 Task: Reply to email with the signature Destiny Lee with the subject Thank you for a raise from softage.10@softage.net with the message Im writing to request a follow-up meeting to discuss the issues we raised in the last meeting. with BCC to softage.1@softage.net with an attached document Feasibility_report.docx
Action: Mouse moved to (1065, 176)
Screenshot: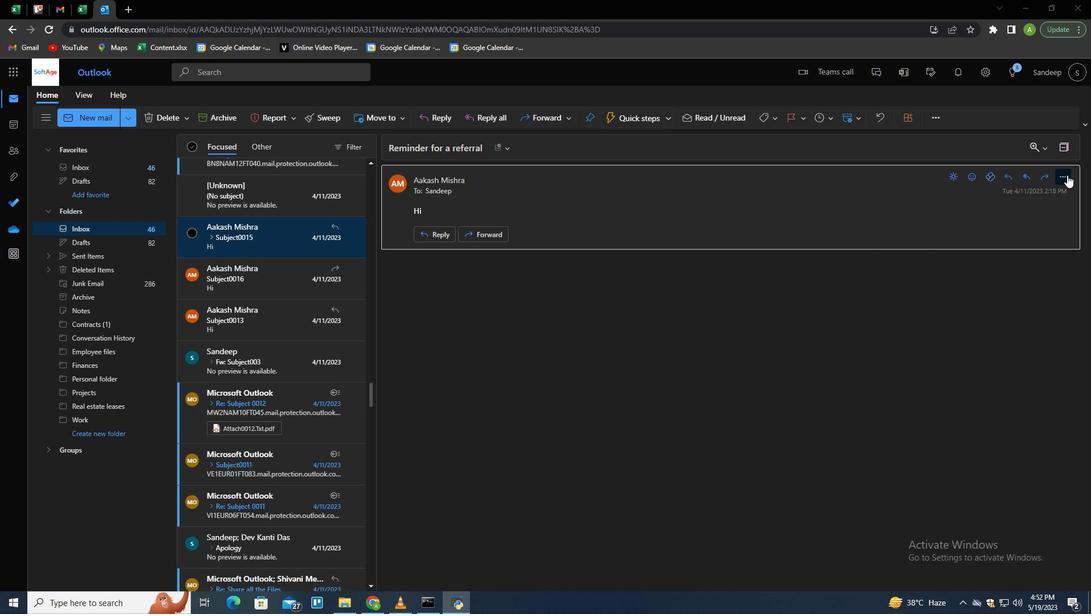 
Action: Mouse pressed left at (1065, 176)
Screenshot: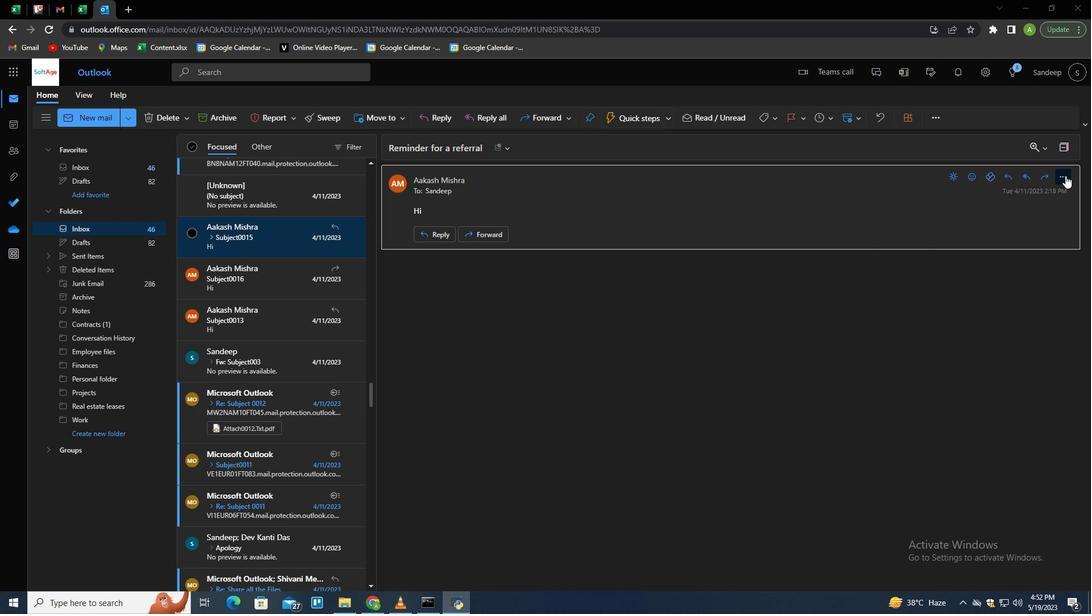 
Action: Mouse moved to (1023, 187)
Screenshot: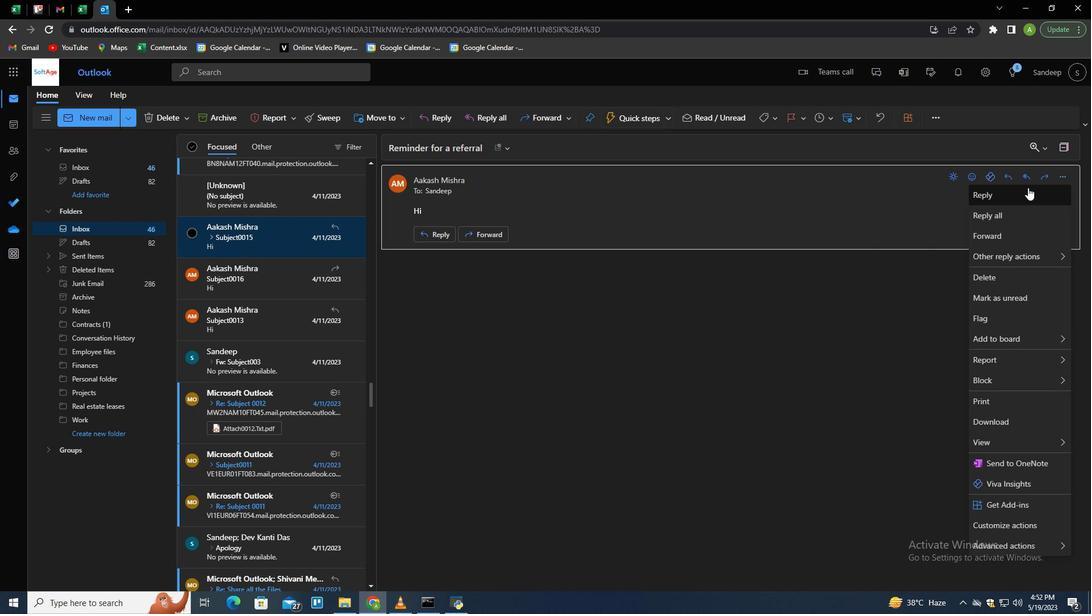 
Action: Mouse pressed left at (1023, 187)
Screenshot: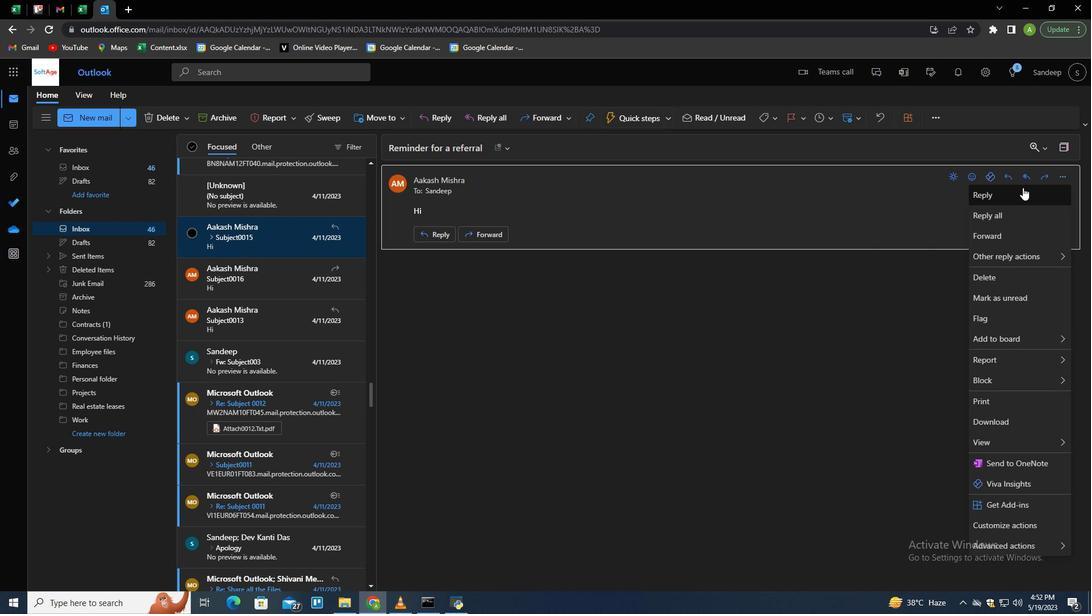 
Action: Mouse moved to (404, 323)
Screenshot: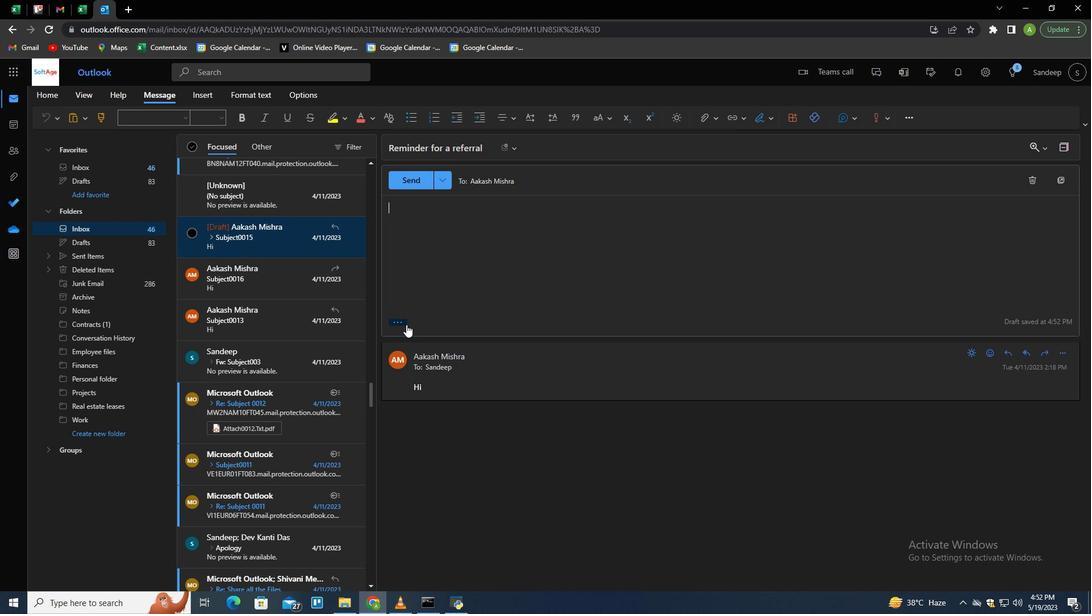 
Action: Mouse pressed left at (404, 323)
Screenshot: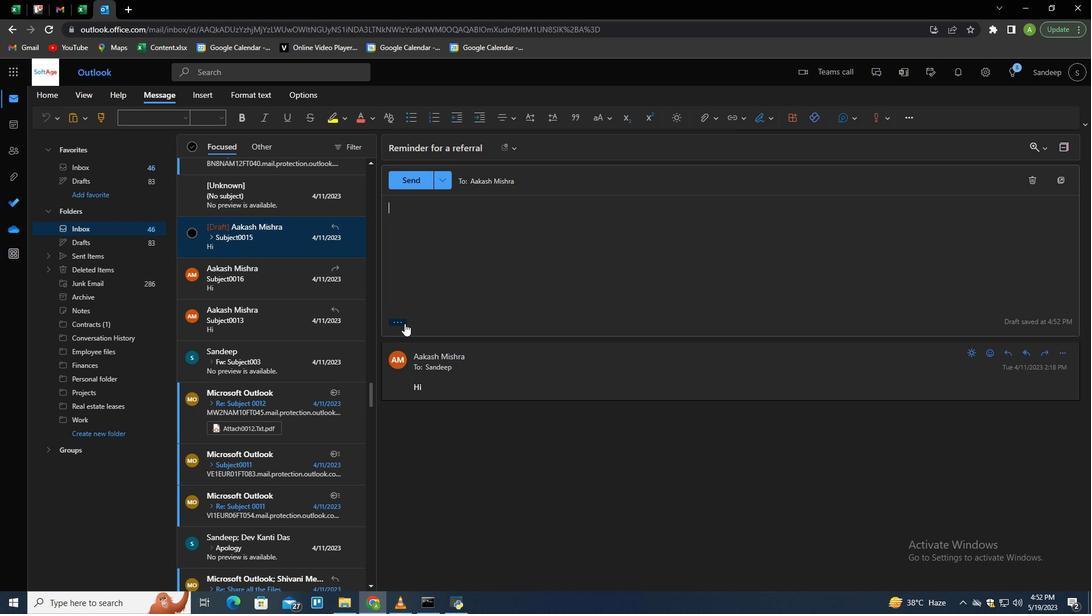 
Action: Mouse moved to (761, 120)
Screenshot: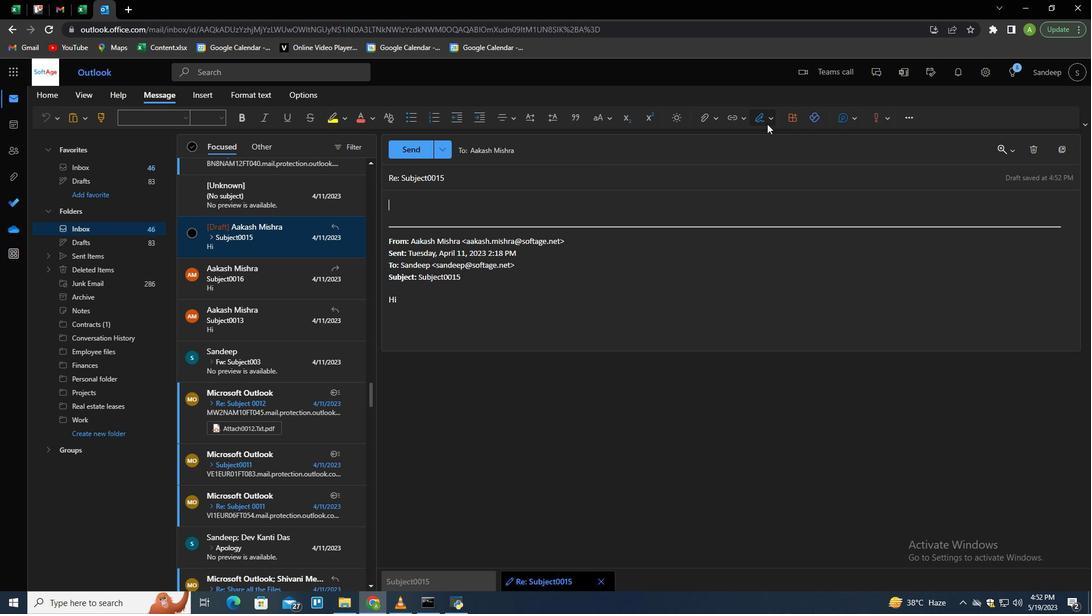 
Action: Mouse pressed left at (761, 120)
Screenshot: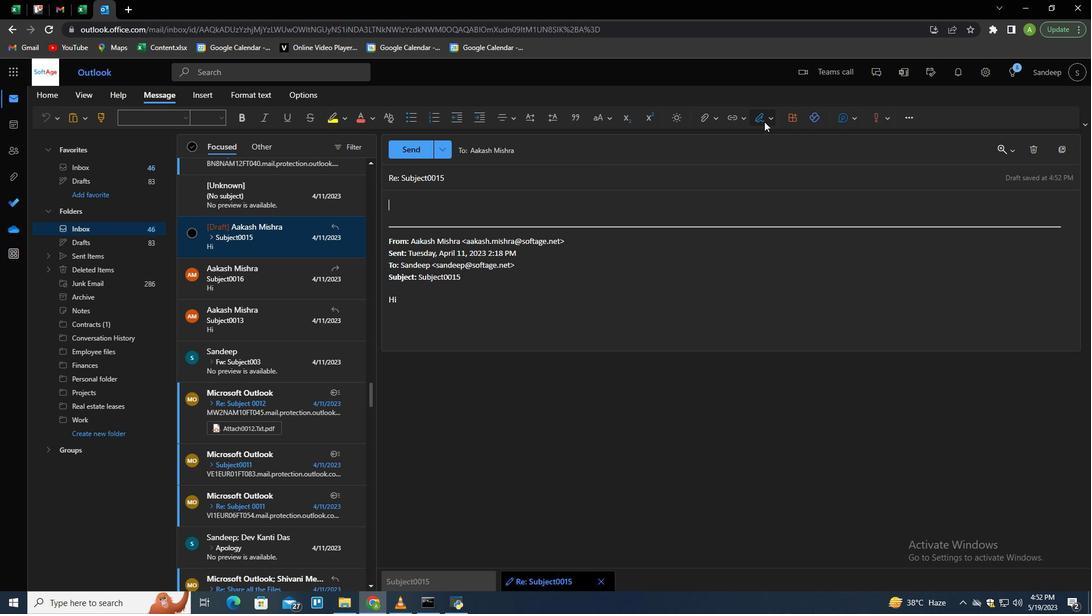 
Action: Mouse moved to (749, 163)
Screenshot: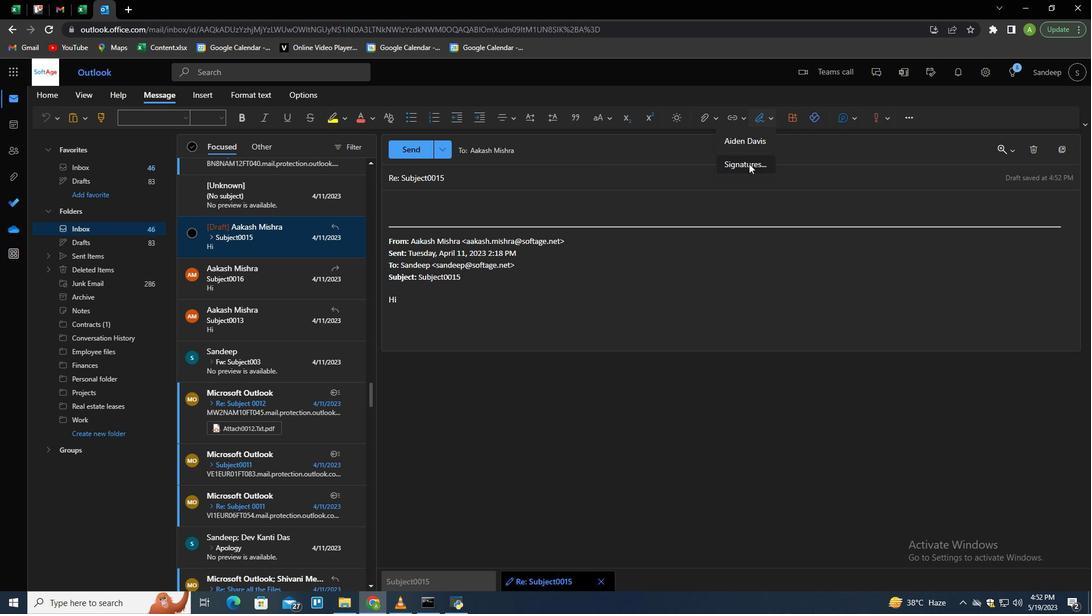 
Action: Mouse pressed left at (749, 163)
Screenshot: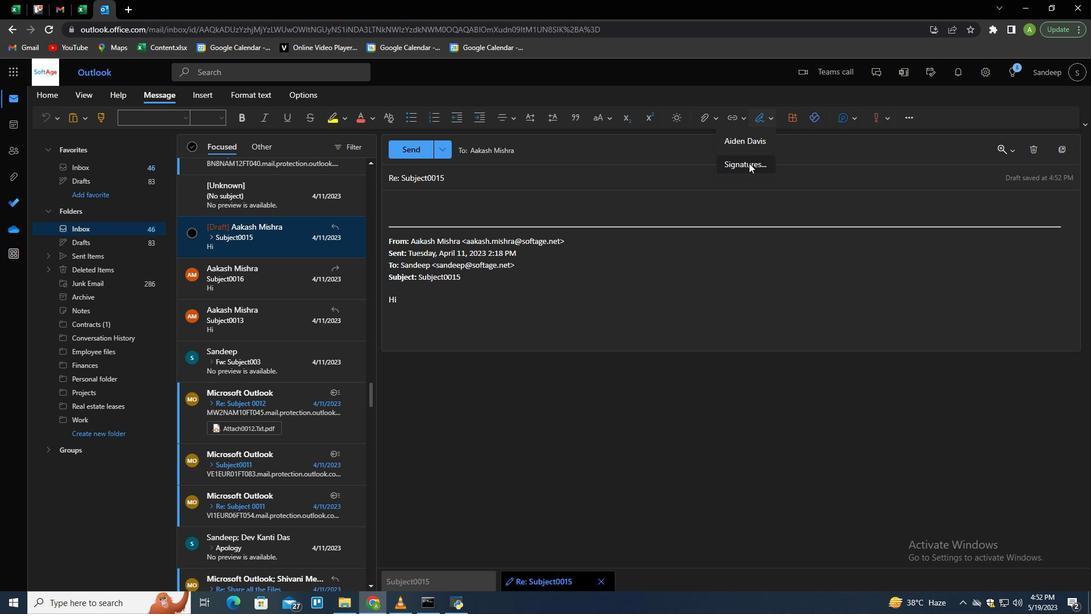 
Action: Mouse moved to (781, 208)
Screenshot: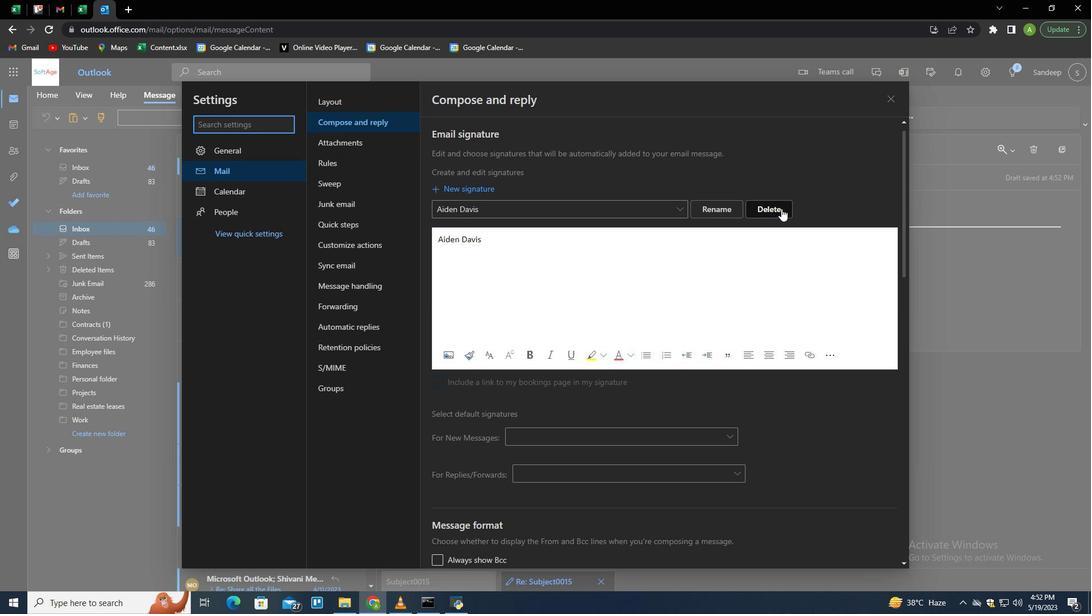 
Action: Mouse pressed left at (781, 208)
Screenshot: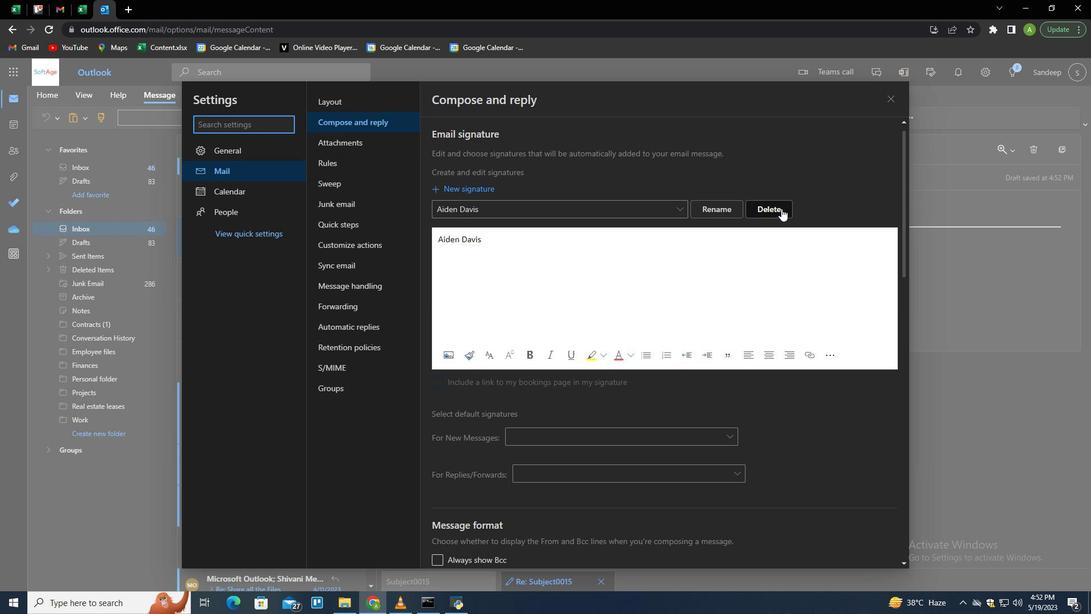 
Action: Mouse moved to (717, 204)
Screenshot: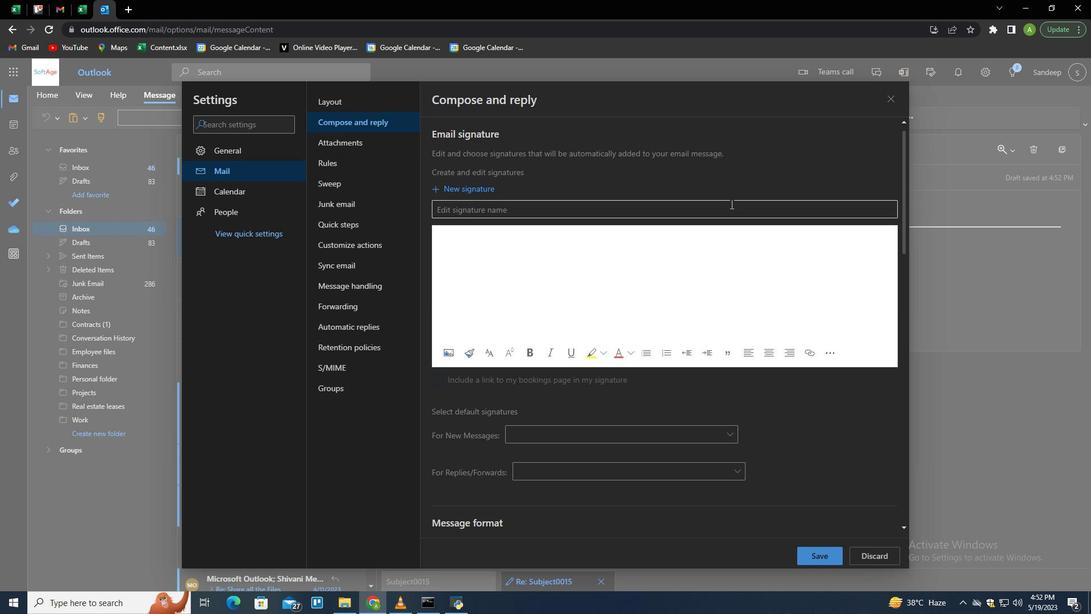 
Action: Mouse pressed left at (717, 204)
Screenshot: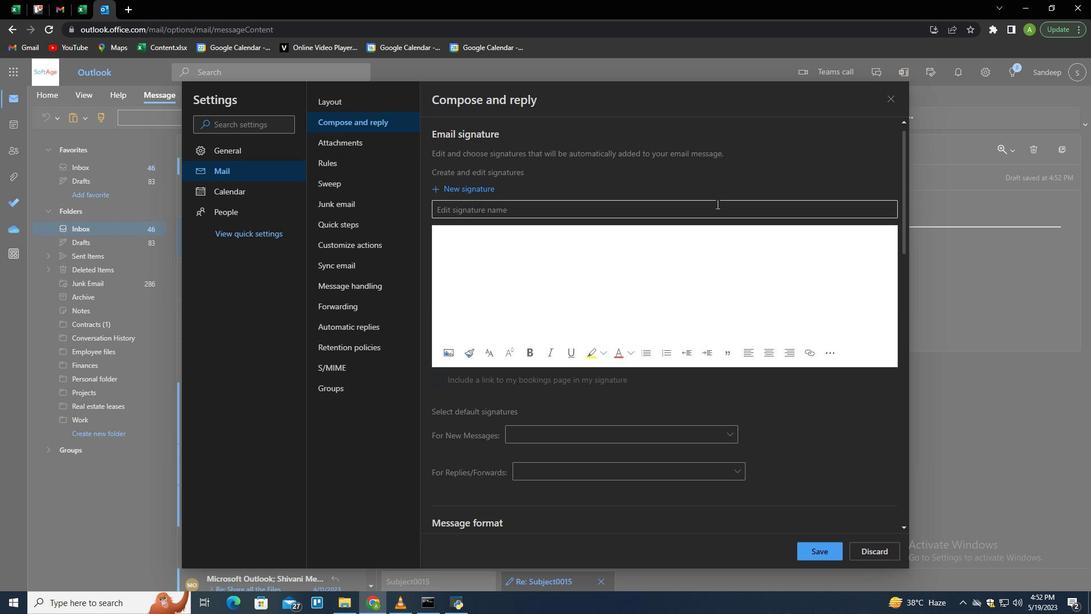 
Action: Key pressed <Key.shift>Destiny<Key.shift><Key.space><Key.shift>Lee<Key.tab><Key.shift>Destiny<Key.space><Key.shift>Lee
Screenshot: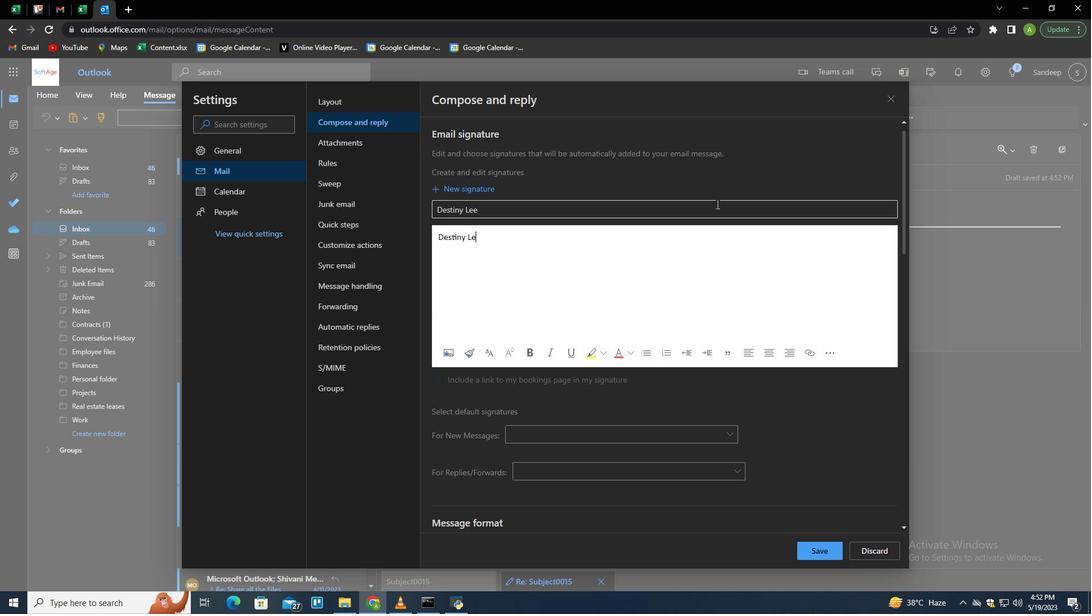 
Action: Mouse moved to (812, 550)
Screenshot: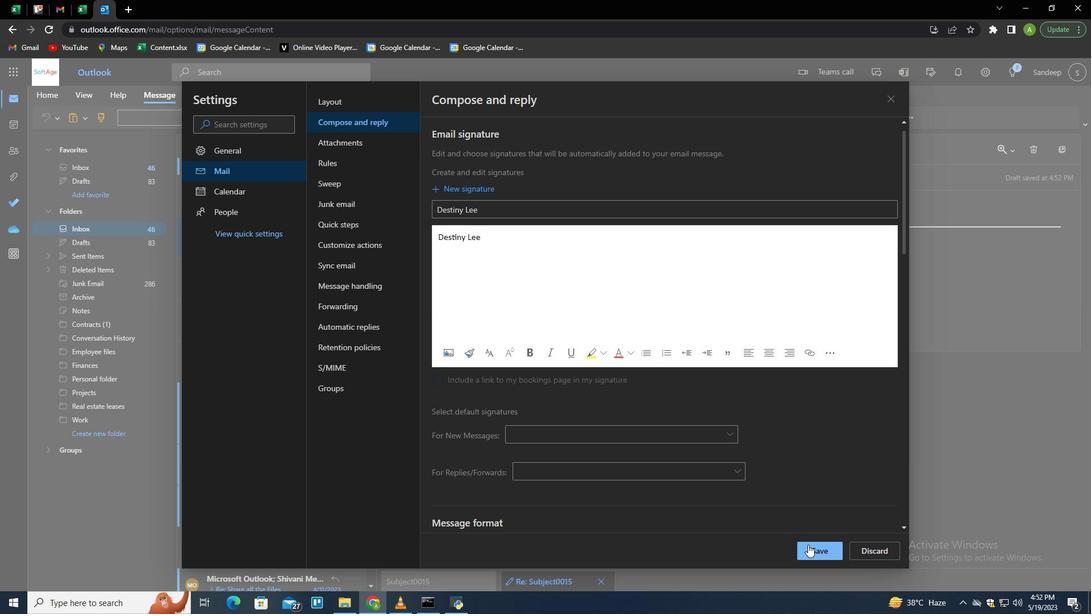 
Action: Mouse pressed left at (812, 550)
Screenshot: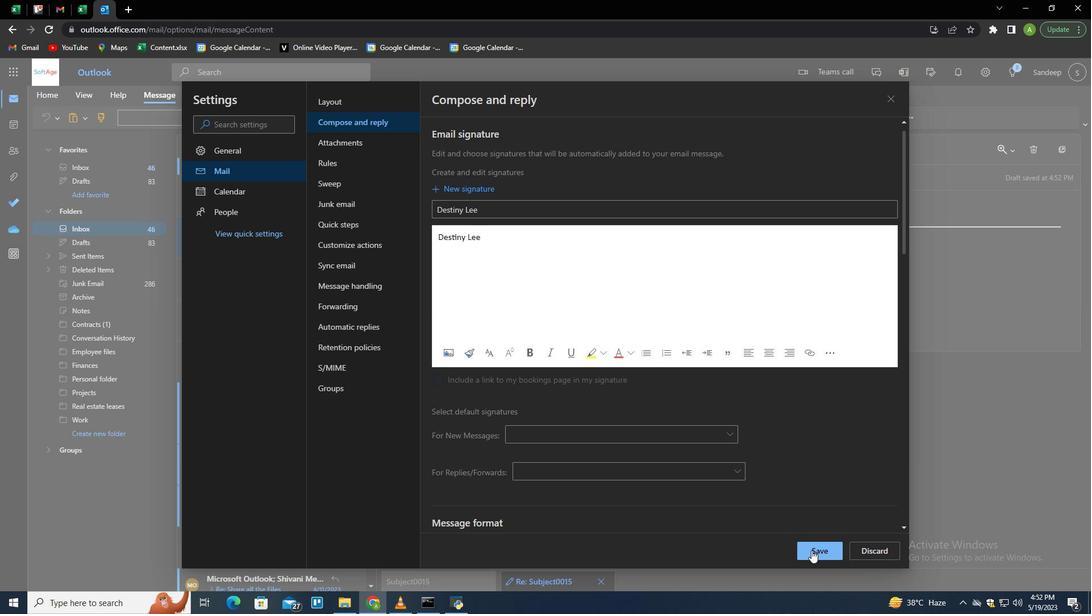 
Action: Mouse moved to (954, 341)
Screenshot: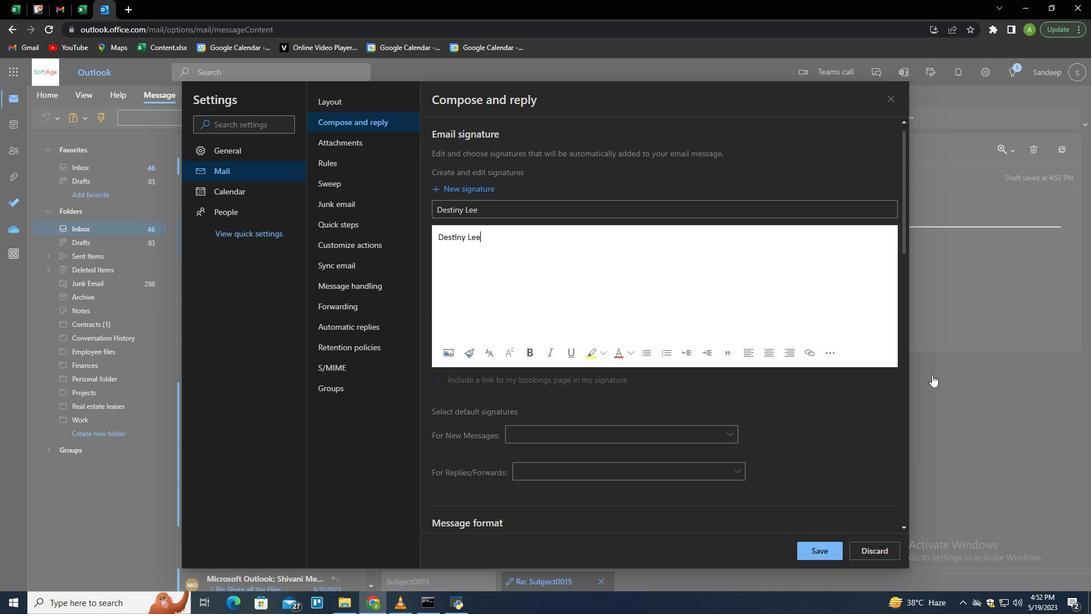 
Action: Mouse pressed left at (954, 341)
Screenshot: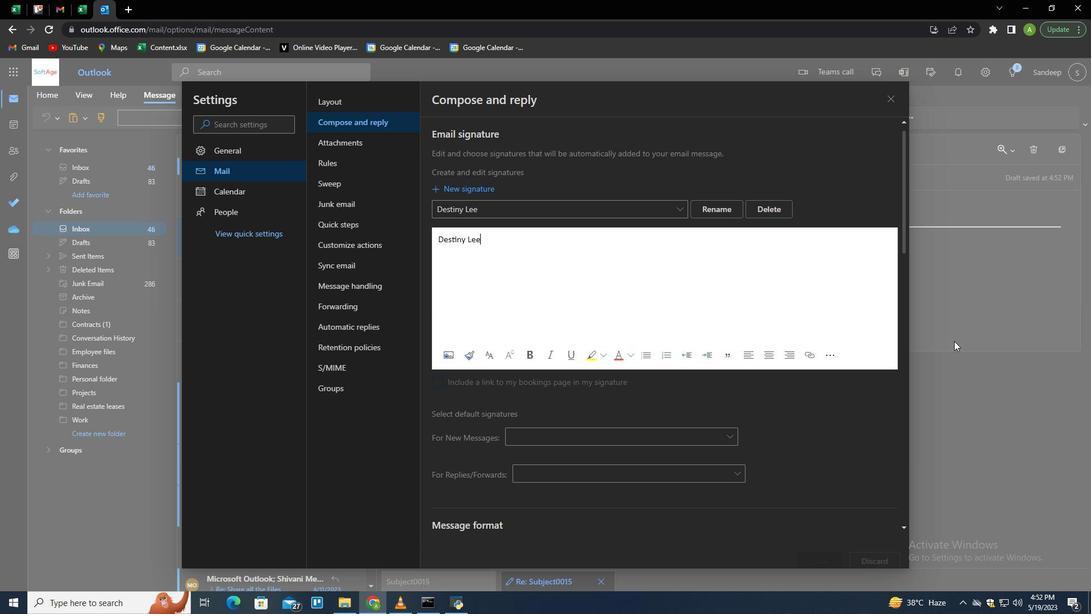
Action: Mouse moved to (763, 123)
Screenshot: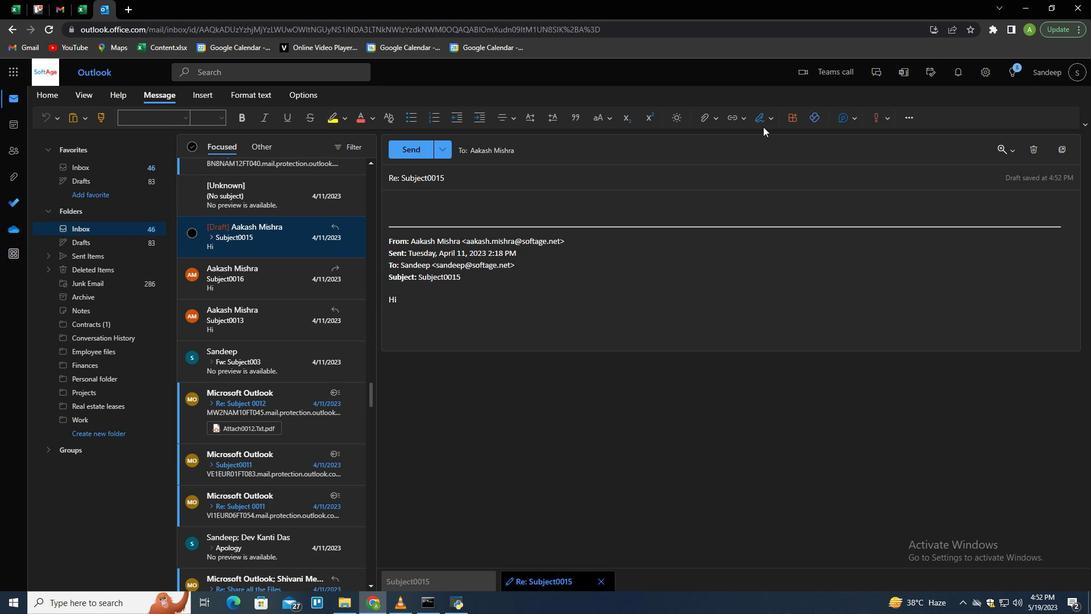 
Action: Mouse pressed left at (763, 123)
Screenshot: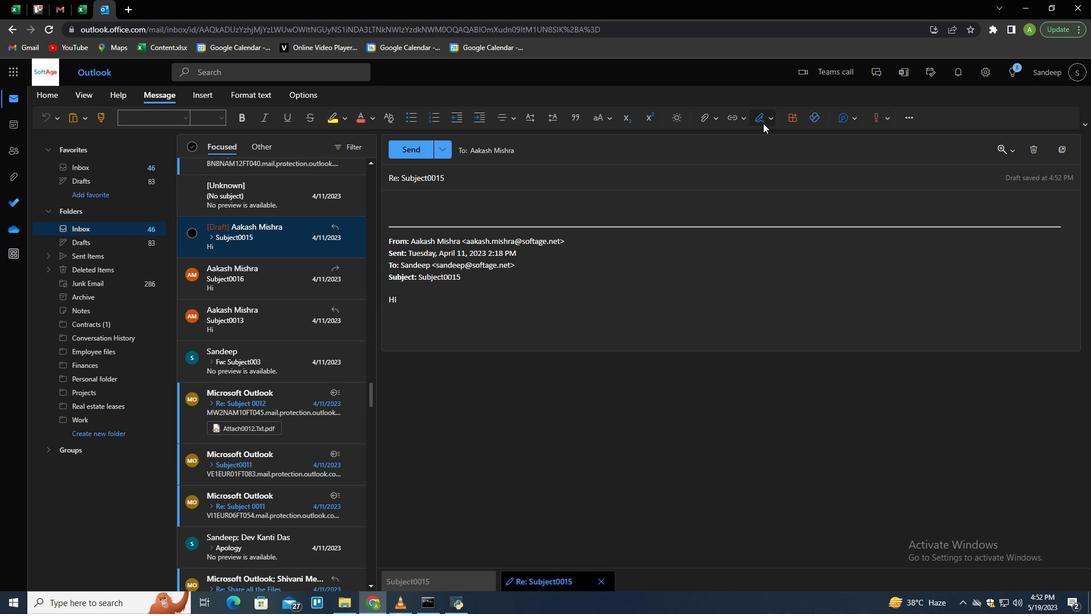 
Action: Mouse moved to (750, 144)
Screenshot: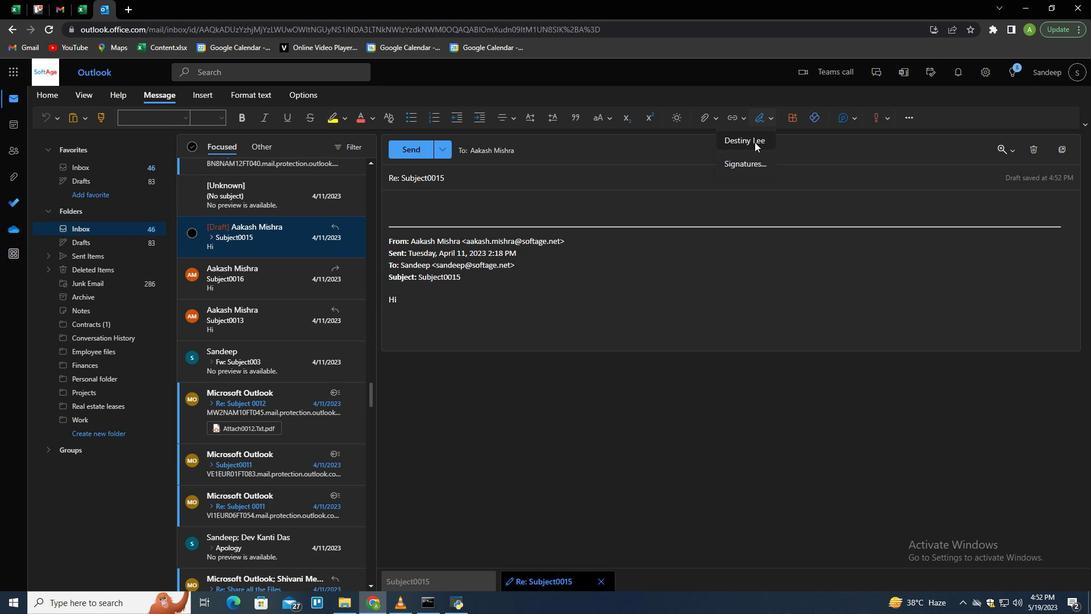 
Action: Mouse pressed left at (750, 144)
Screenshot: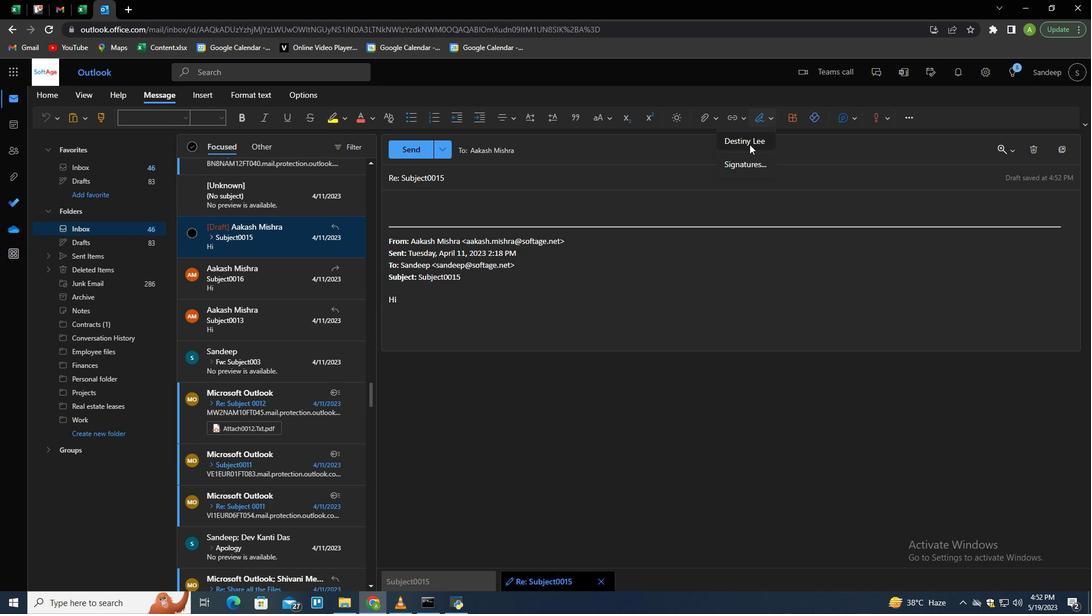 
Action: Mouse moved to (403, 180)
Screenshot: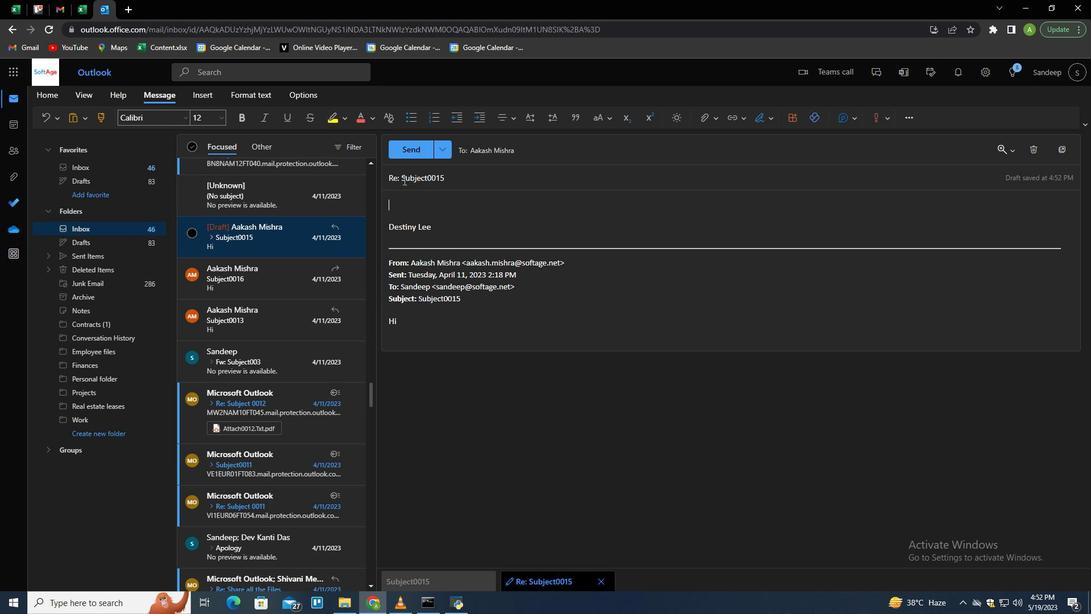 
Action: Mouse pressed left at (403, 180)
Screenshot: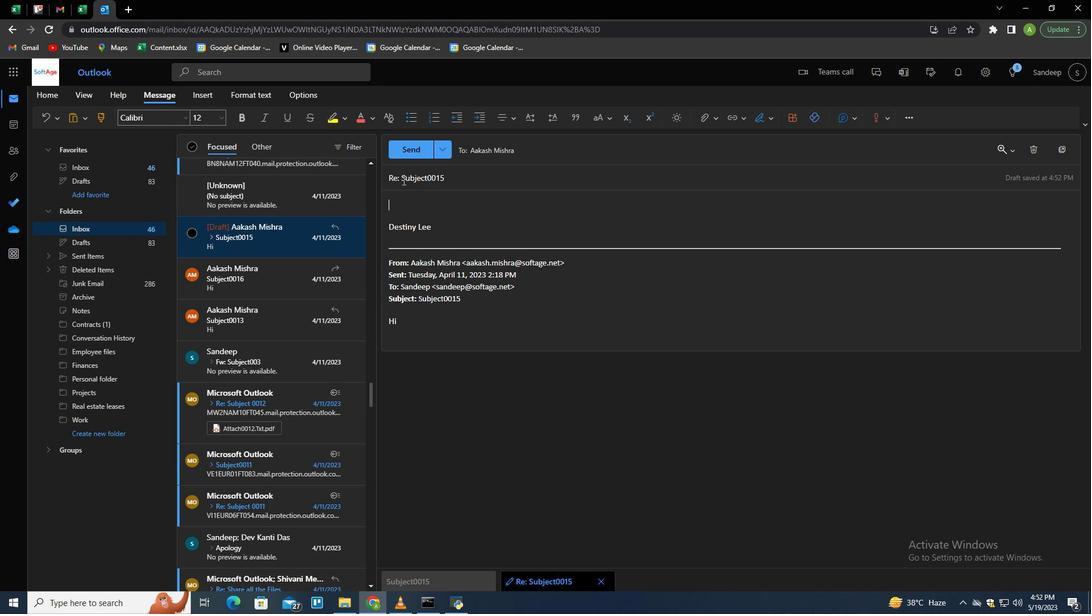 
Action: Mouse moved to (491, 196)
Screenshot: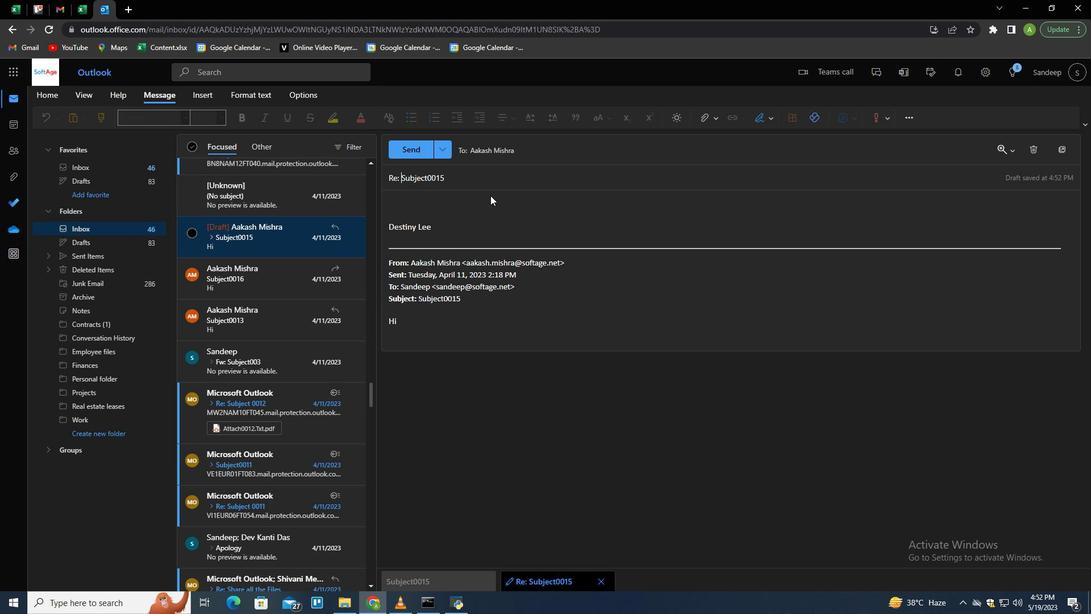 
Action: Key pressed <Key.shift_r><Key.end><Key.shift>Thank<Key.space>you<Key.space>for<Key.space>a<Key.space>ras<Key.backspace>ise<Key.space><Key.tab><Key.shift>Im<Key.space><Key.shift><Key.shift><Key.shift><Key.shift><Key.shift><Key.shift><Key.shift><Key.shift><Key.shift><Key.shift><Key.shift><Key.shift><Key.shift><Key.shift><Key.shift><Key.shift><Key.shift>Writi<Key.backspace><Key.backspace><Key.backspace><Key.backspace><Key.backspace>writing<Key.space>ti<Key.space><Key.backspace><Key.backspace>o<Key.space>request<Key.space>a<Key.space>fool<Key.backspace><Key.backspace>llow<Key.space><Key.backspace>-up<Key.space>meeting<Key.space>to<Key.space>discuss<Key.space>the<Key.space>issues<Key.space>we<Key.space>raised<Key.space>t<Key.backspace>in<Key.space>the<Key.space>last<Key.space>meeting.
Screenshot: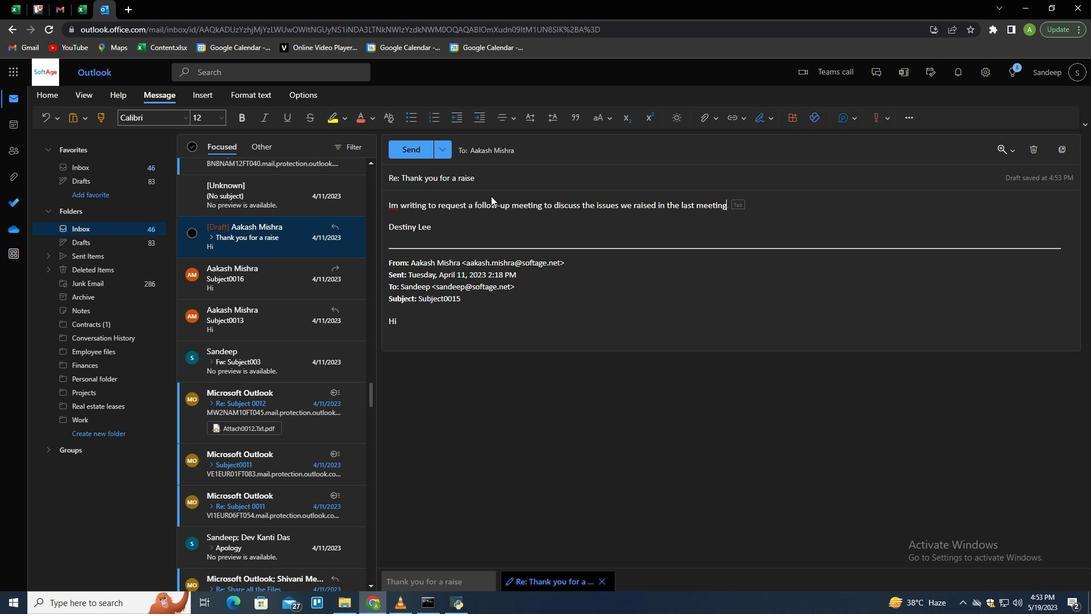 
Action: Mouse moved to (494, 175)
Screenshot: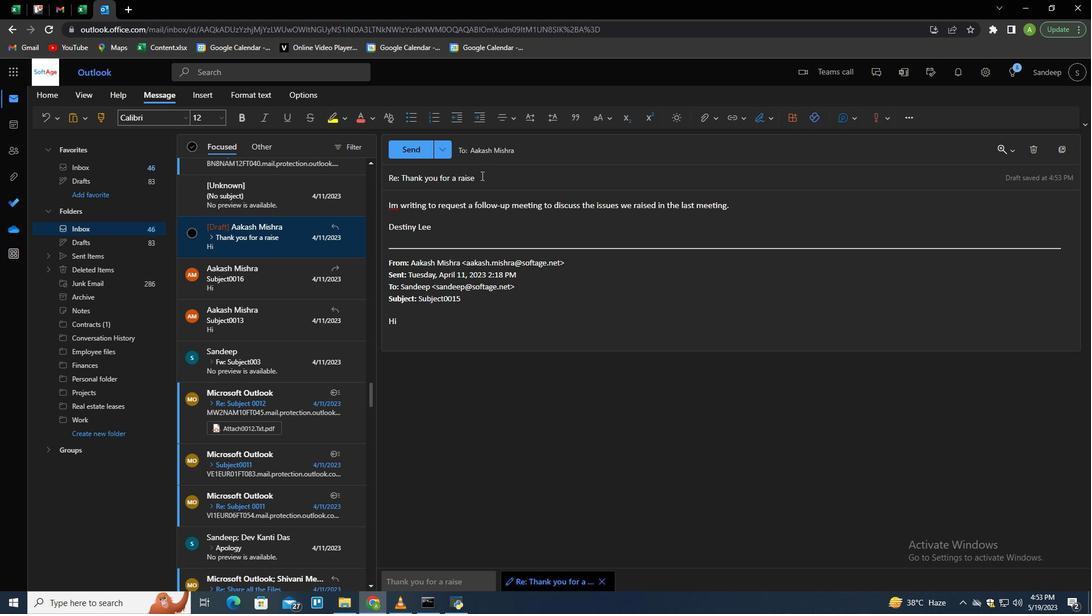 
Action: Mouse pressed left at (494, 175)
Screenshot: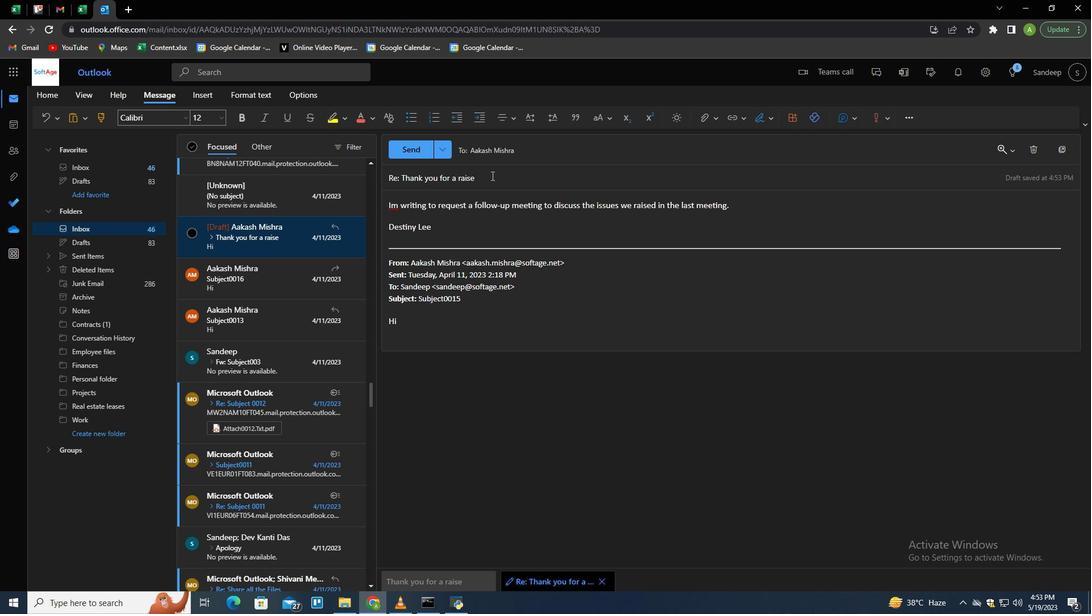 
Action: Mouse moved to (783, 206)
Screenshot: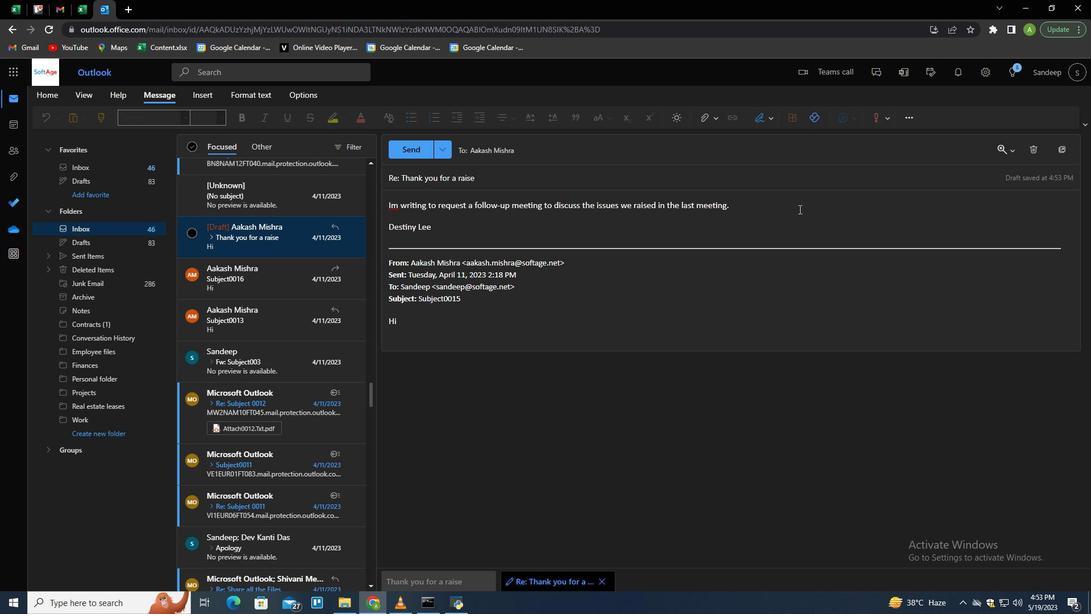 
Action: Mouse pressed left at (783, 206)
Screenshot: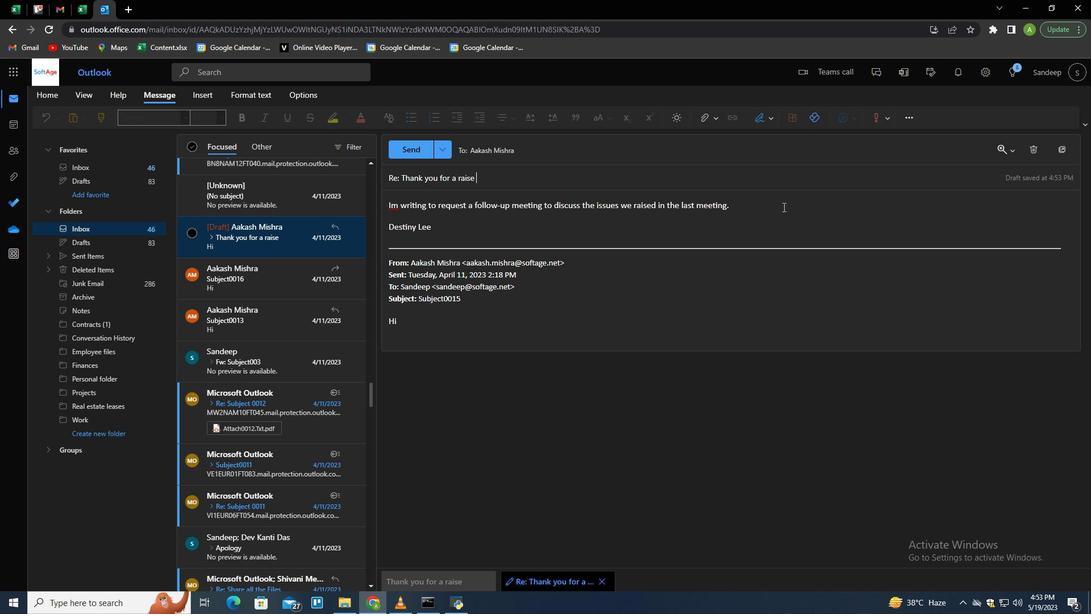 
Action: Mouse moved to (564, 152)
Screenshot: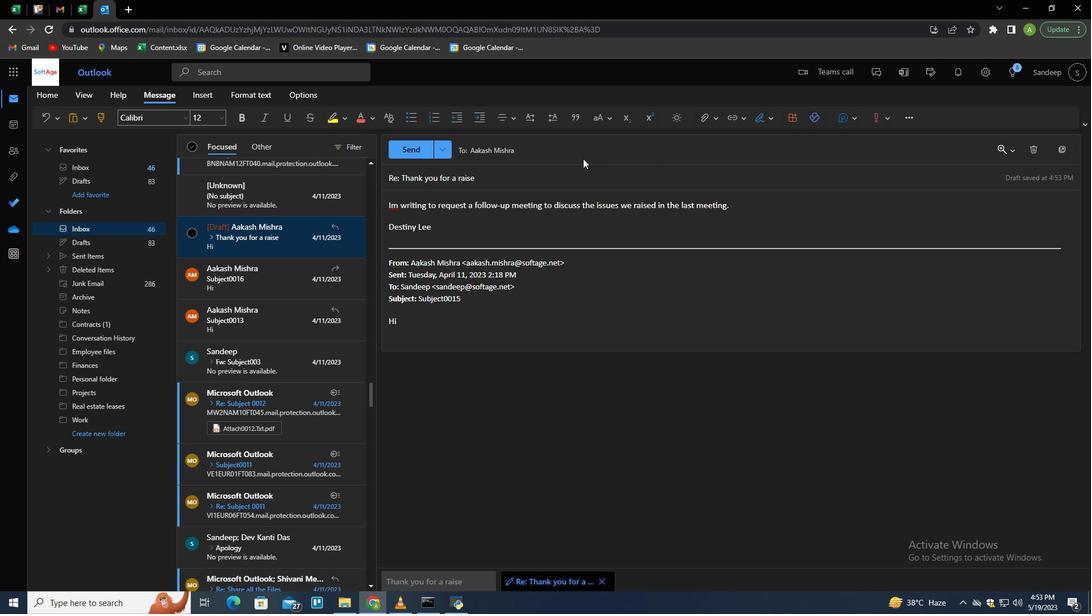 
Action: Mouse pressed left at (564, 152)
Screenshot: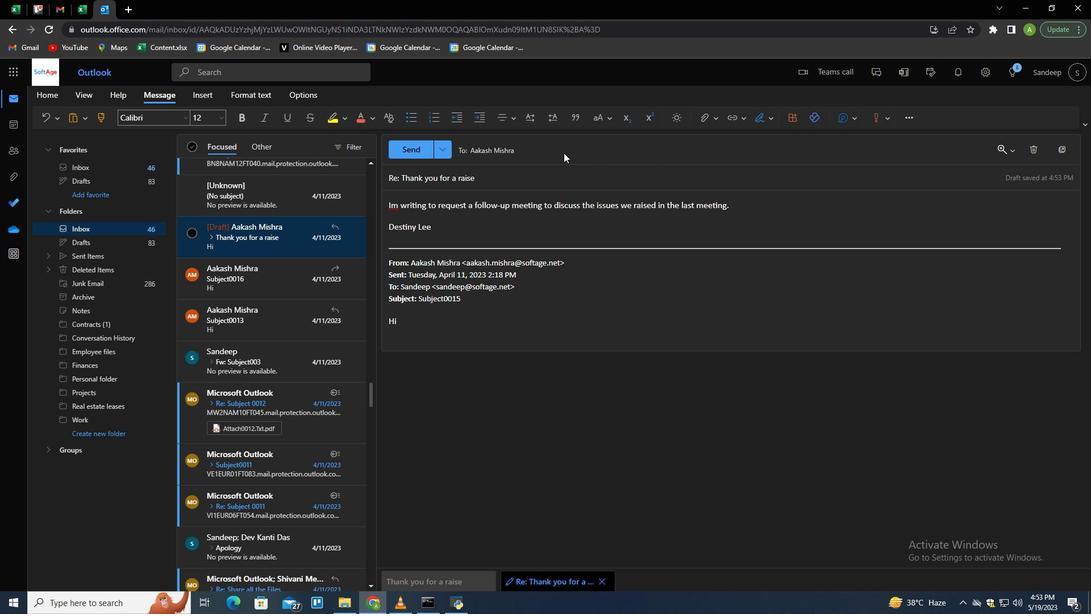 
Action: Mouse moved to (1058, 182)
Screenshot: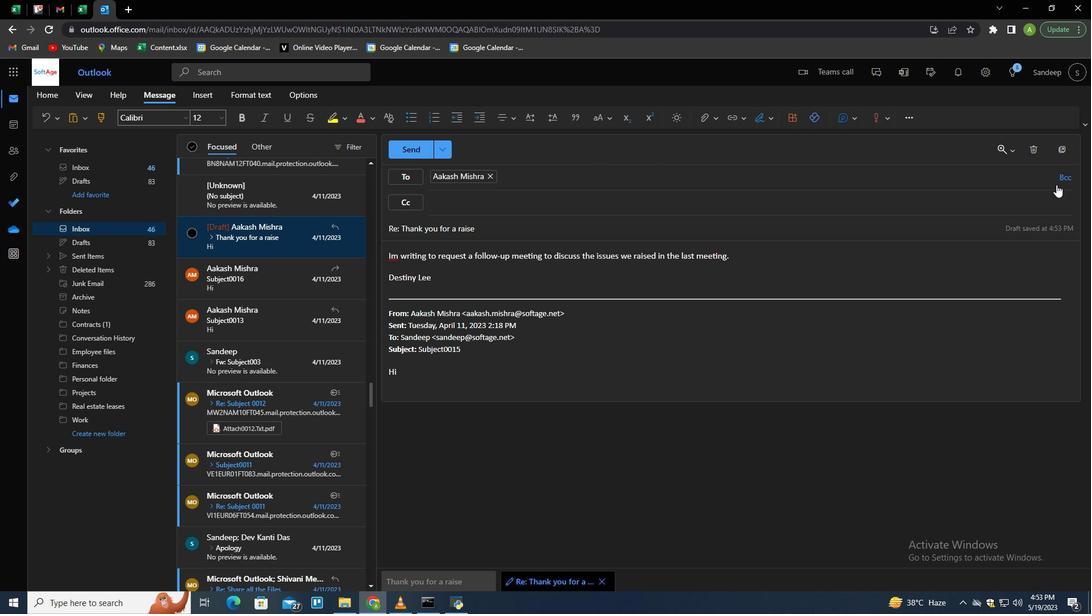 
Action: Mouse pressed left at (1058, 182)
Screenshot: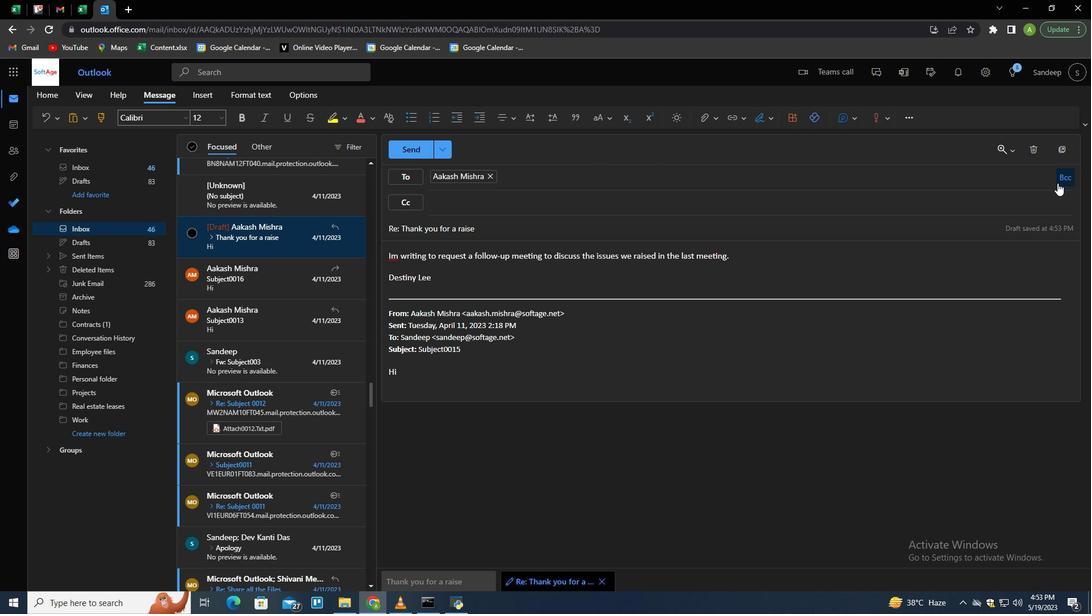 
Action: Mouse moved to (600, 235)
Screenshot: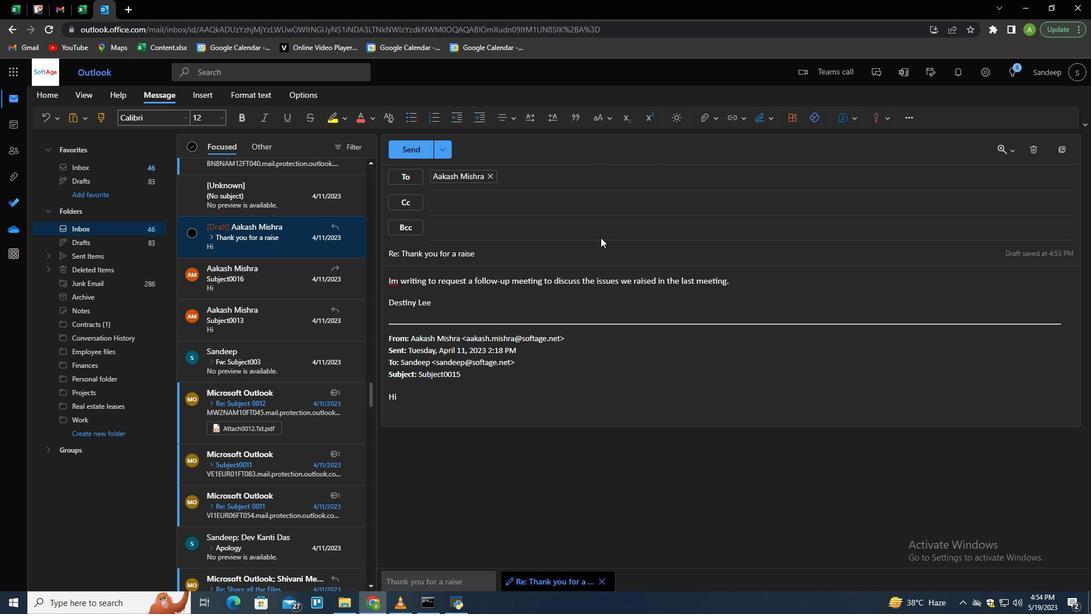 
Action: Key pressed softage.1<Key.shift>@softage.net<Key.enter>
Screenshot: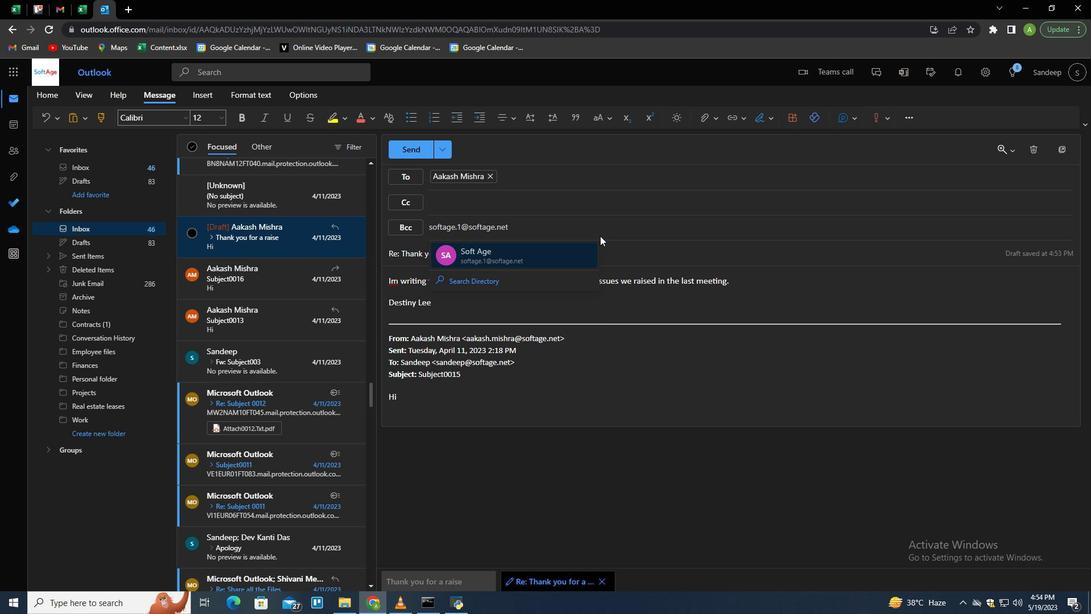 
Action: Mouse moved to (759, 116)
Screenshot: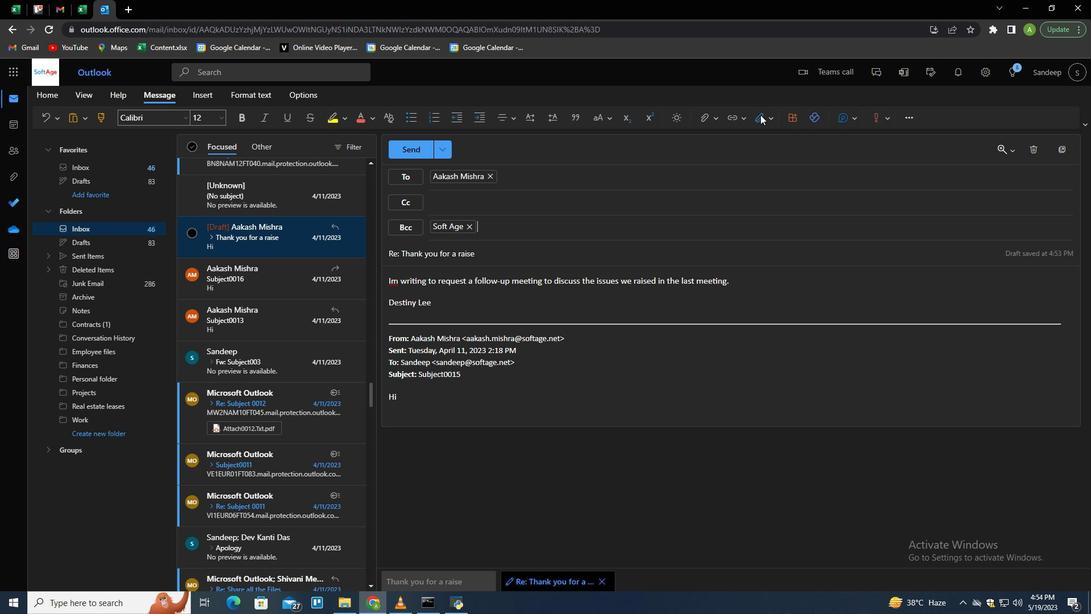 
Action: Mouse pressed left at (759, 116)
Screenshot: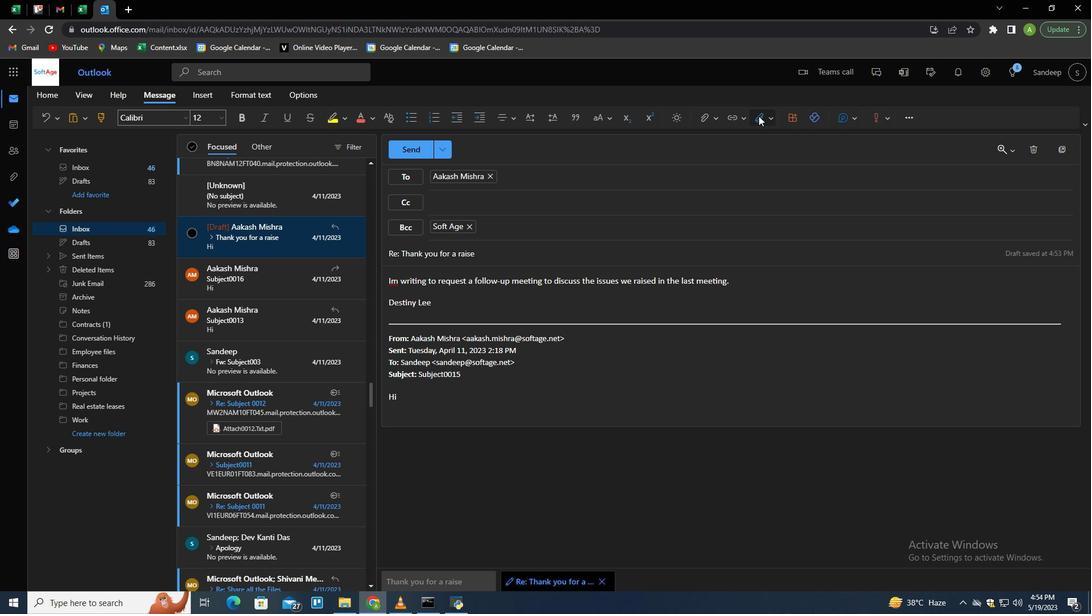 
Action: Mouse moved to (714, 121)
Screenshot: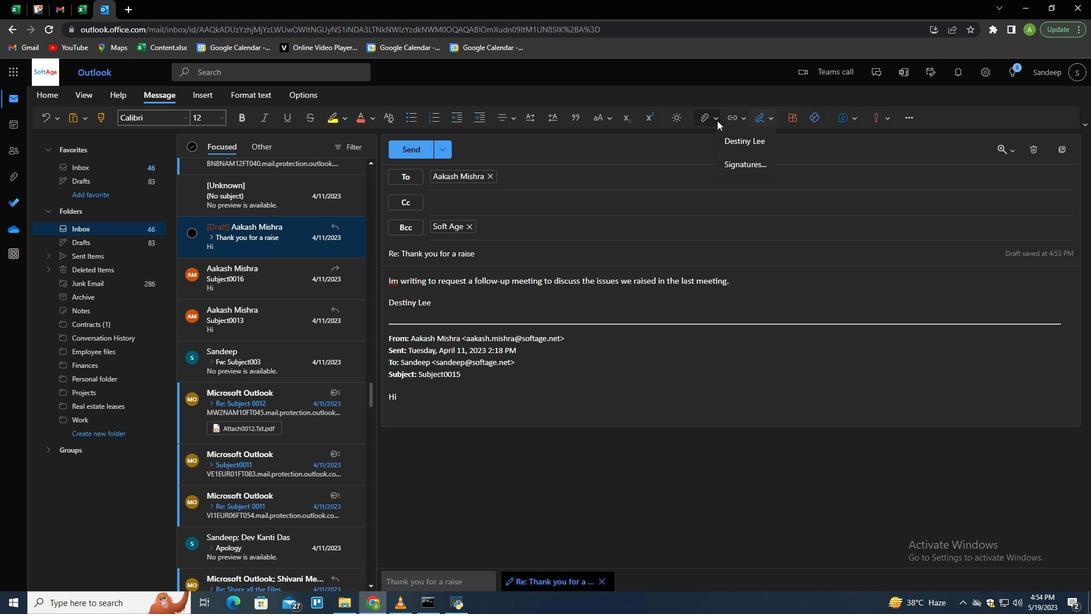
Action: Mouse pressed left at (714, 121)
Screenshot: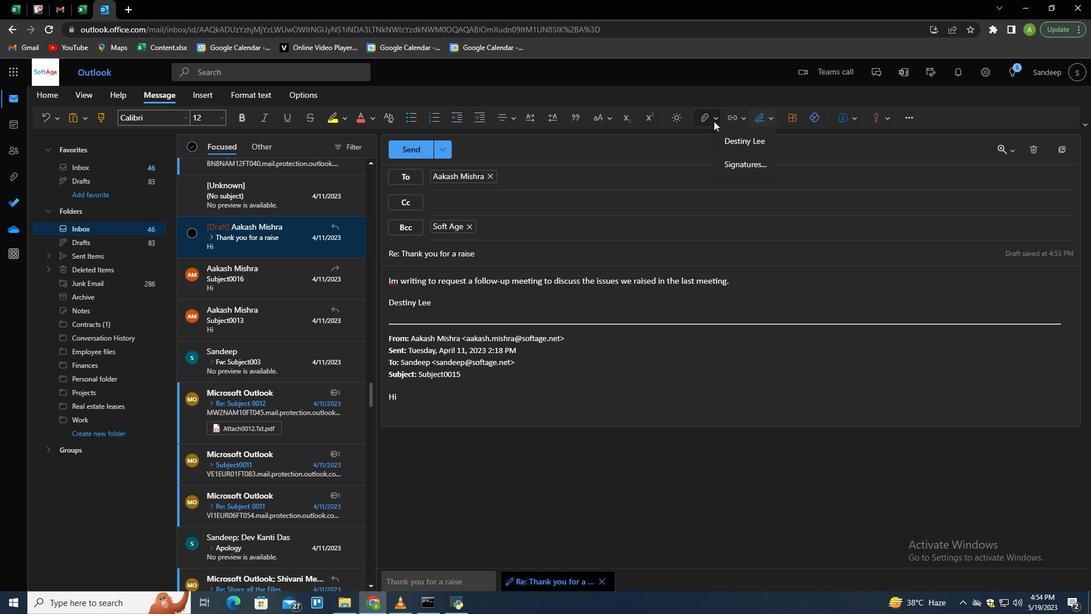 
Action: Mouse moved to (678, 144)
Screenshot: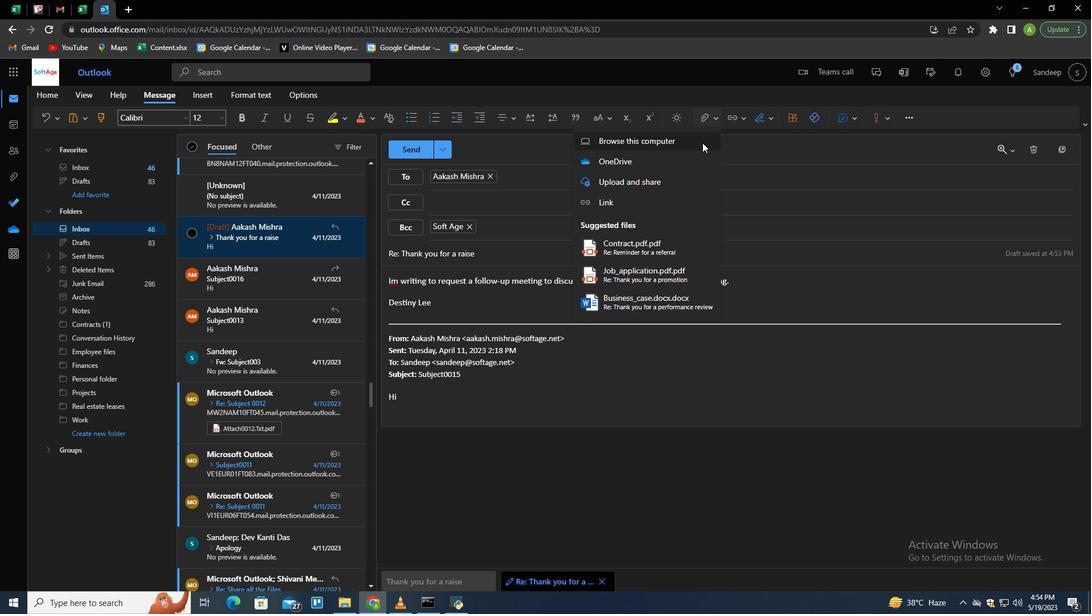 
Action: Mouse pressed left at (678, 144)
Screenshot: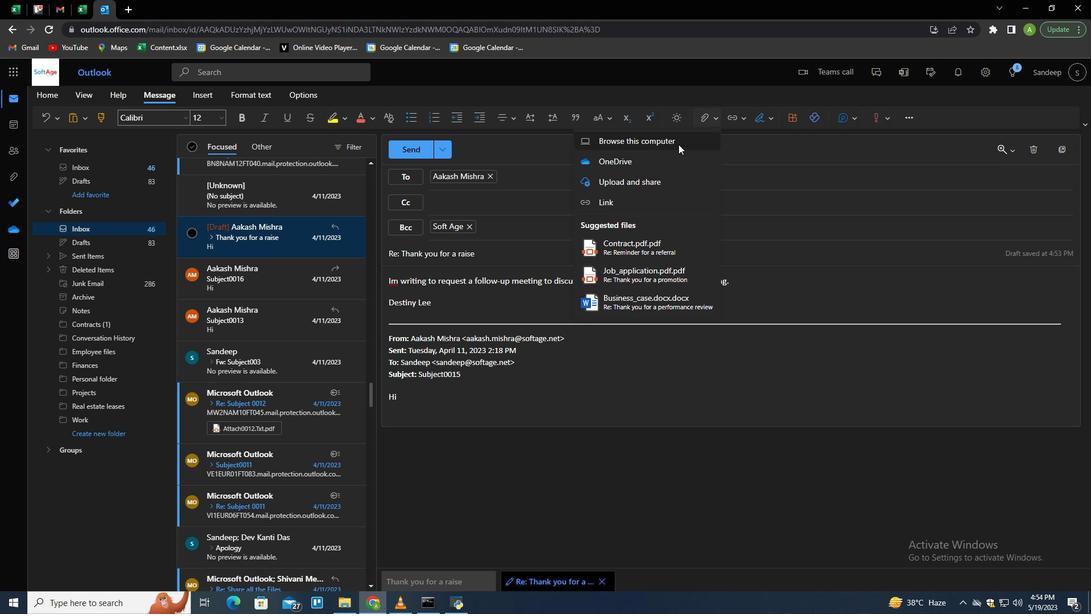 
Action: Mouse moved to (237, 176)
Screenshot: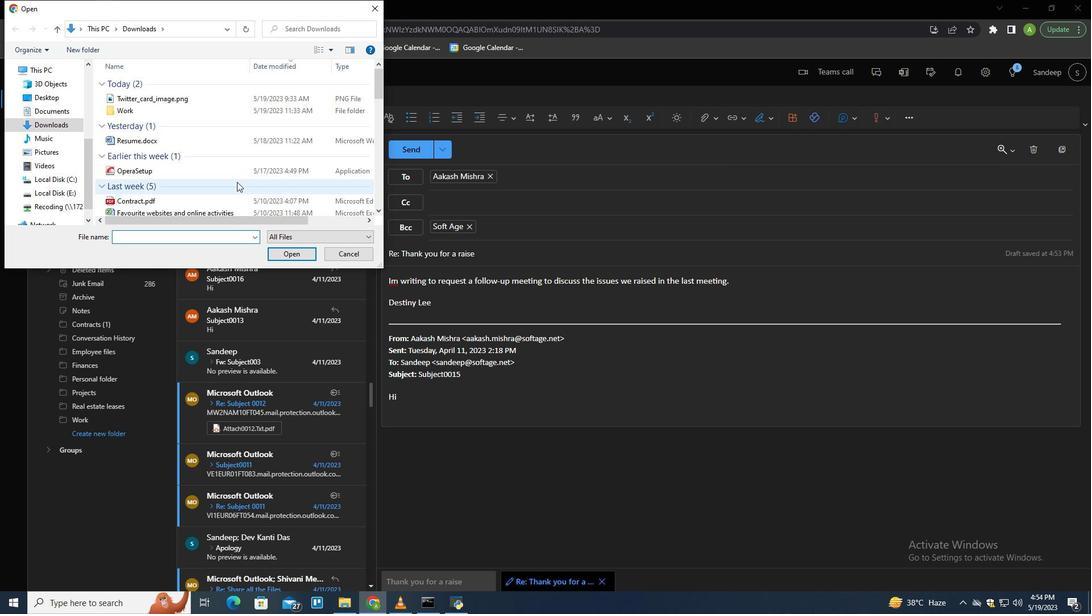 
Action: Mouse scrolled (237, 176) with delta (0, 0)
Screenshot: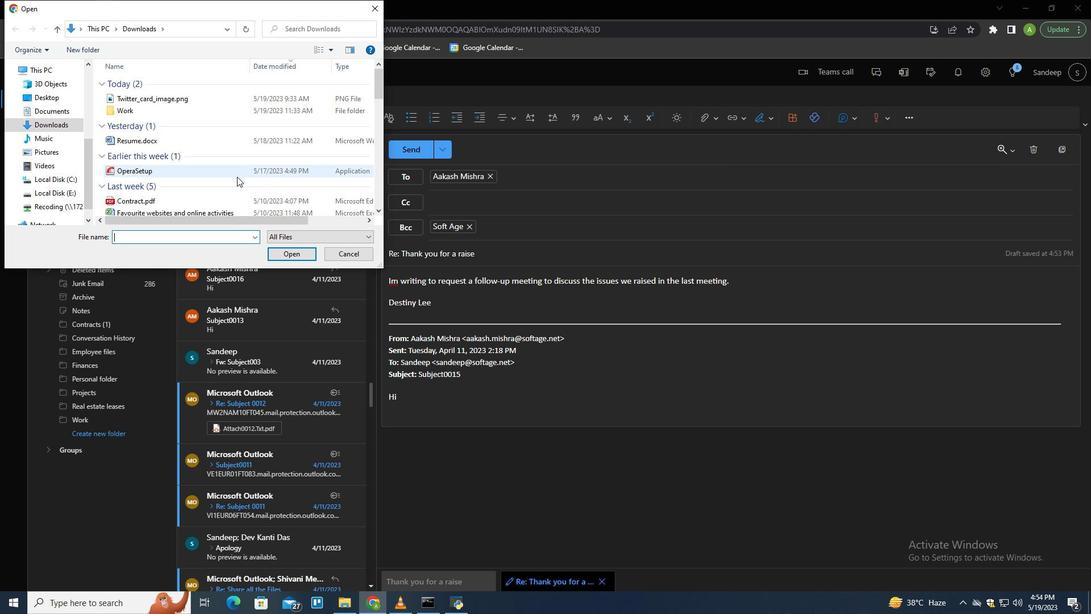 
Action: Mouse scrolled (237, 176) with delta (0, 0)
Screenshot: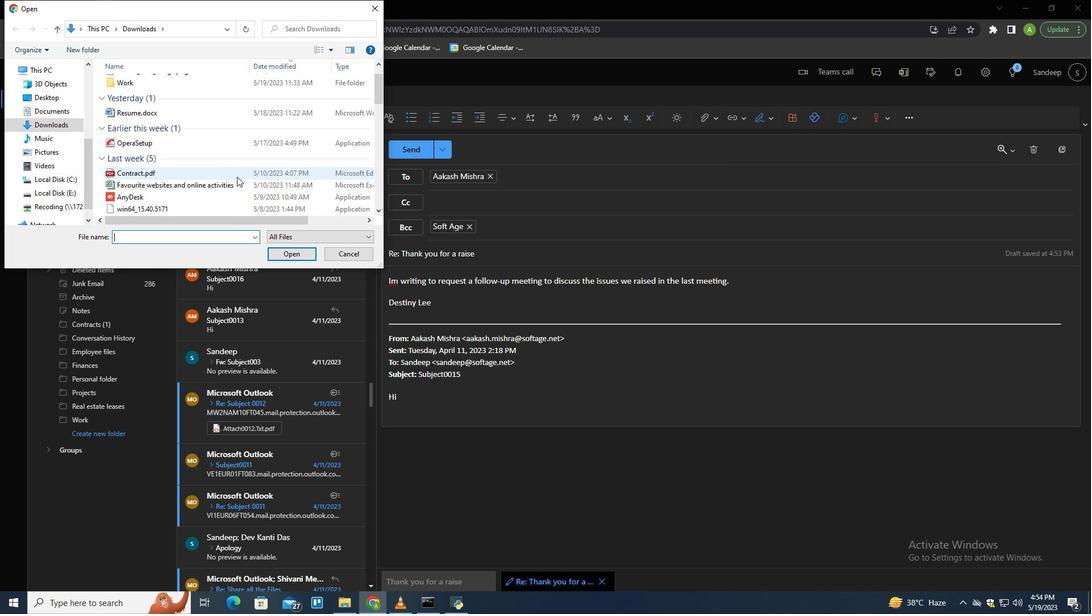 
Action: Mouse scrolled (237, 176) with delta (0, 0)
Screenshot: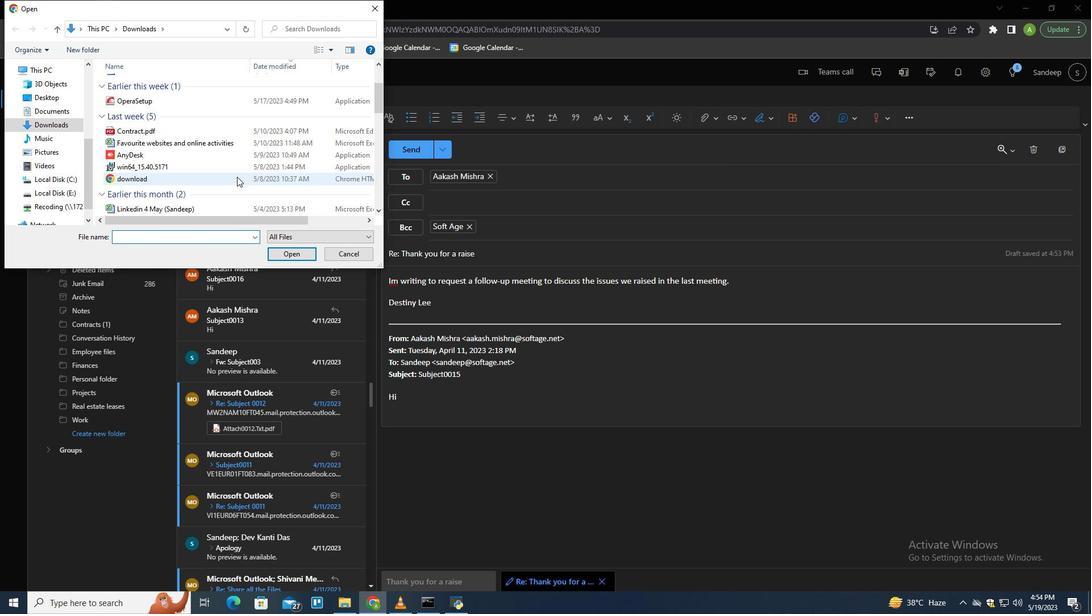 
Action: Mouse scrolled (237, 176) with delta (0, 0)
Screenshot: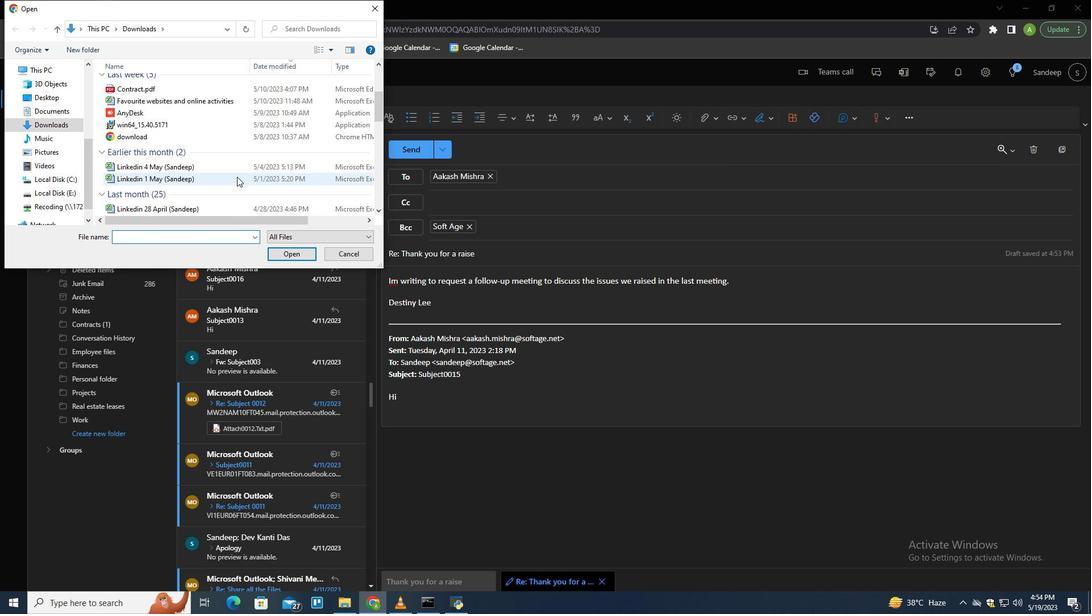 
Action: Mouse scrolled (237, 176) with delta (0, 0)
Screenshot: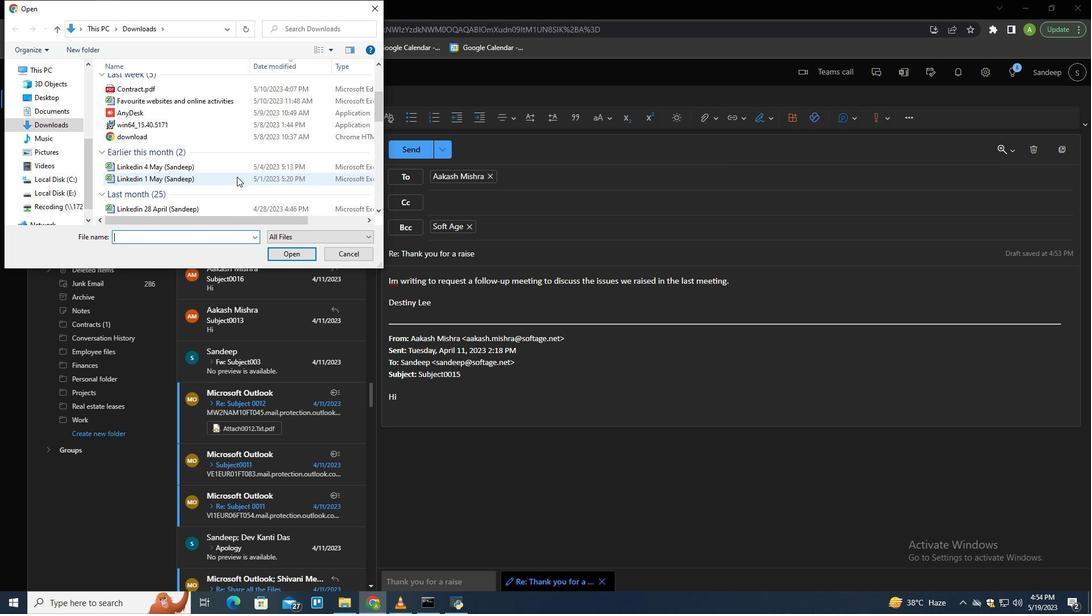 
Action: Mouse scrolled (237, 176) with delta (0, 0)
Screenshot: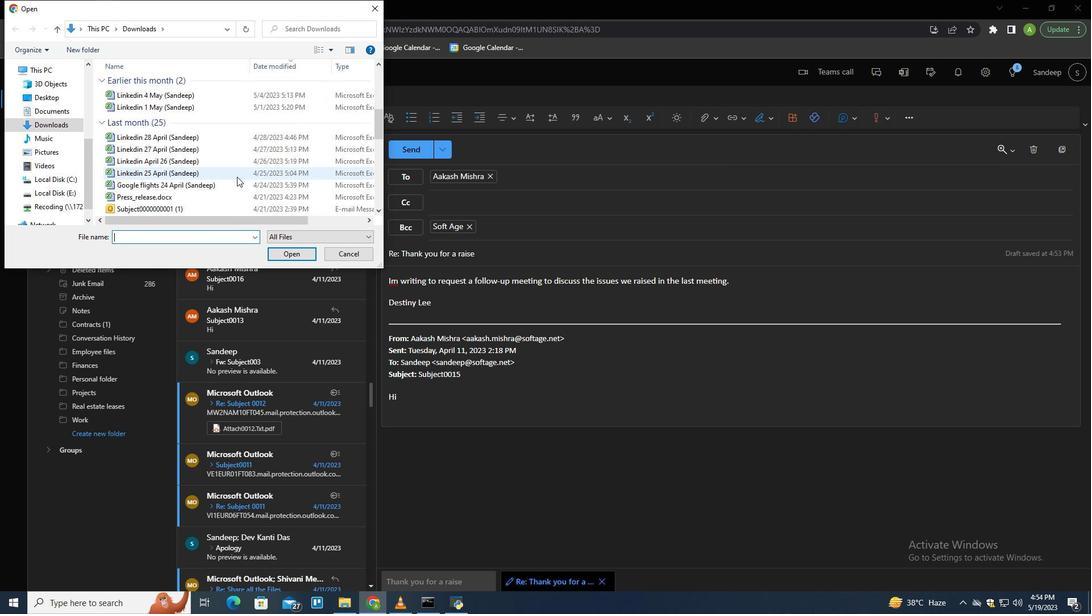 
Action: Mouse scrolled (237, 176) with delta (0, 0)
Screenshot: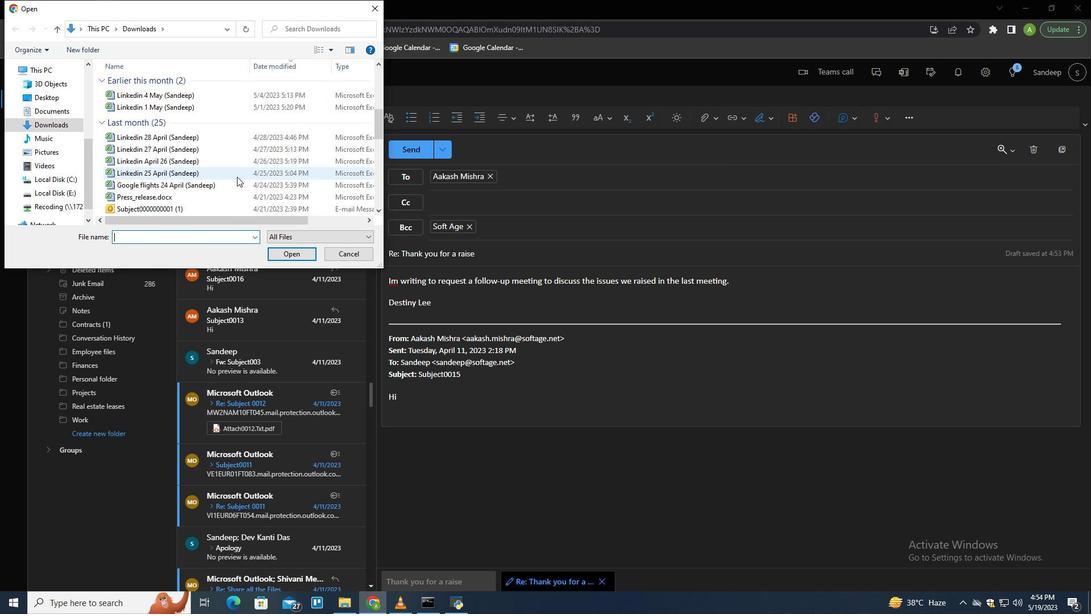 
Action: Mouse scrolled (237, 176) with delta (0, 0)
Screenshot: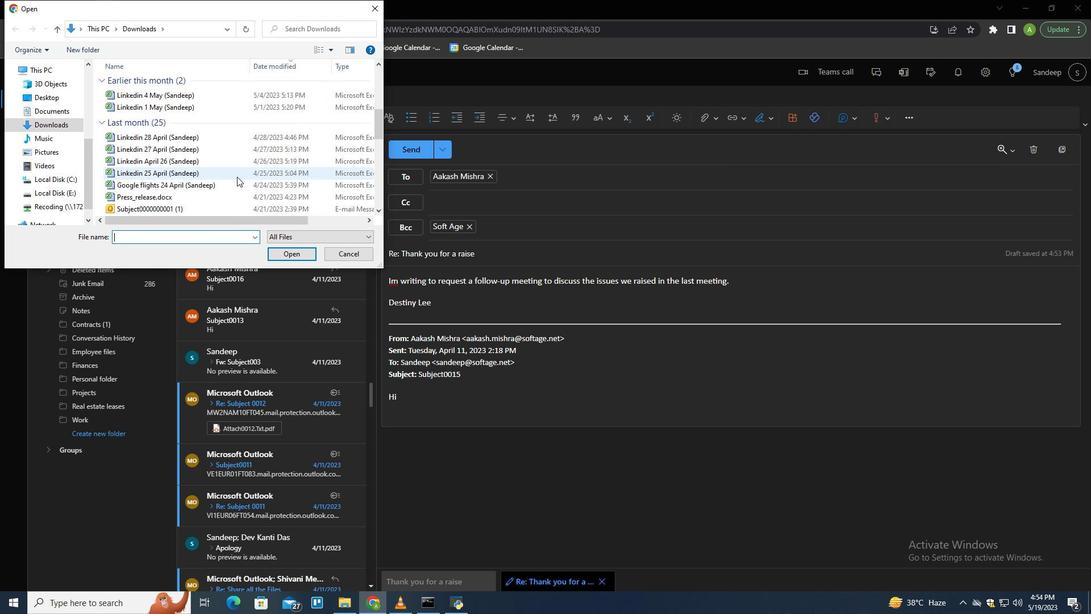 
Action: Mouse scrolled (237, 176) with delta (0, 0)
Screenshot: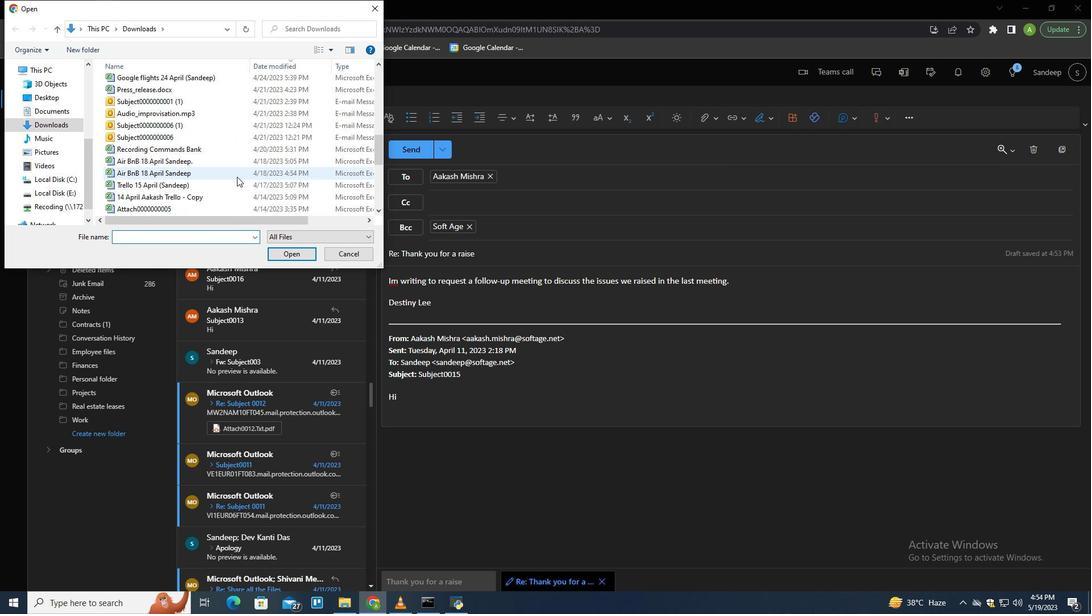 
Action: Mouse scrolled (237, 176) with delta (0, 0)
Screenshot: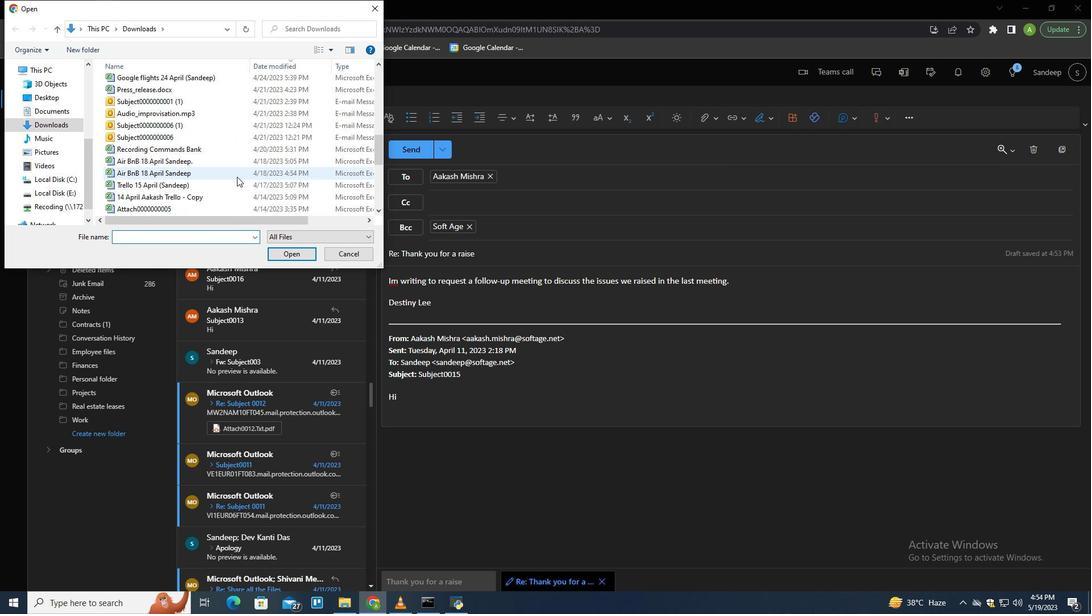 
Action: Mouse scrolled (237, 176) with delta (0, 0)
Screenshot: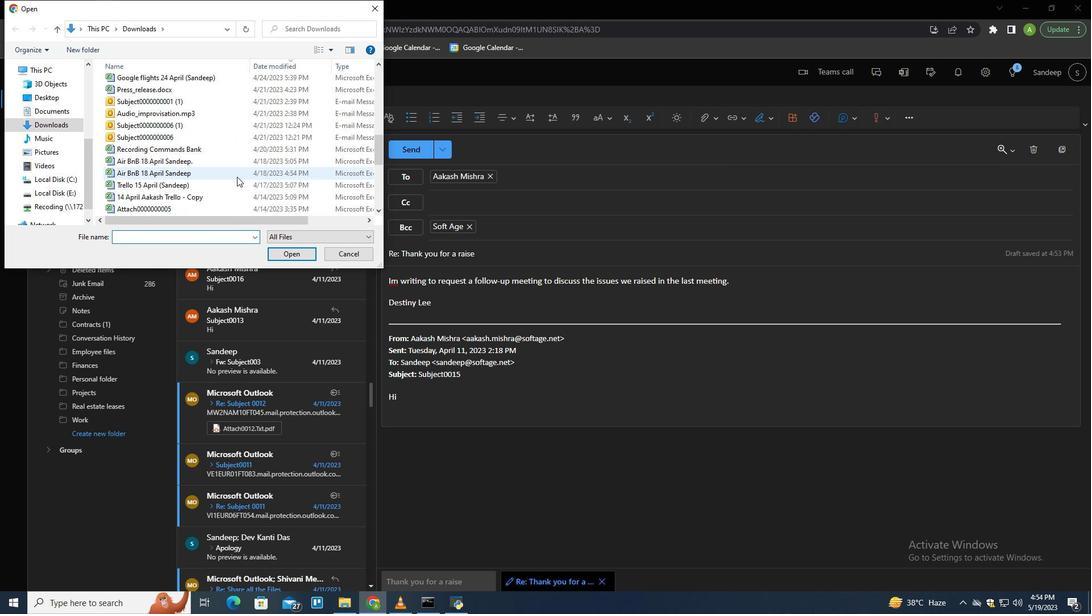 
Action: Mouse scrolled (237, 176) with delta (0, 0)
Screenshot: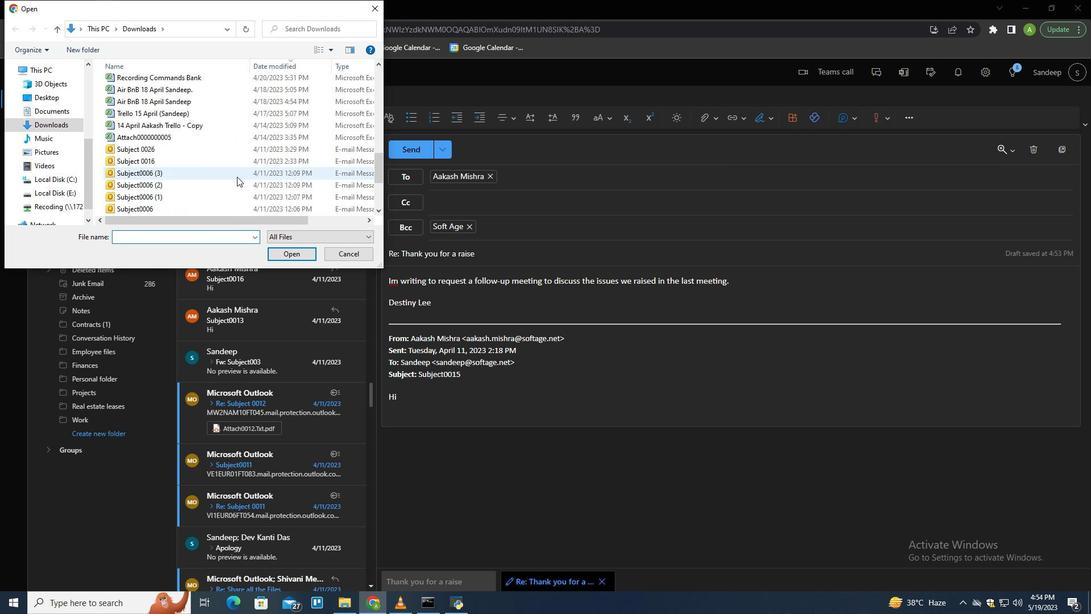 
Action: Mouse moved to (237, 176)
Screenshot: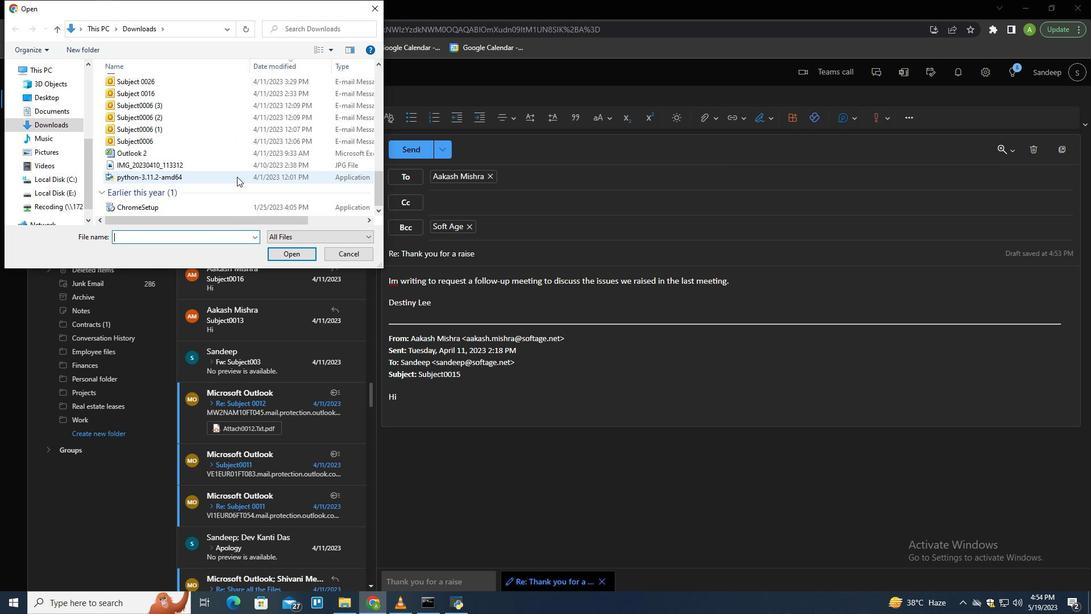 
Action: Mouse scrolled (237, 175) with delta (0, 0)
Screenshot: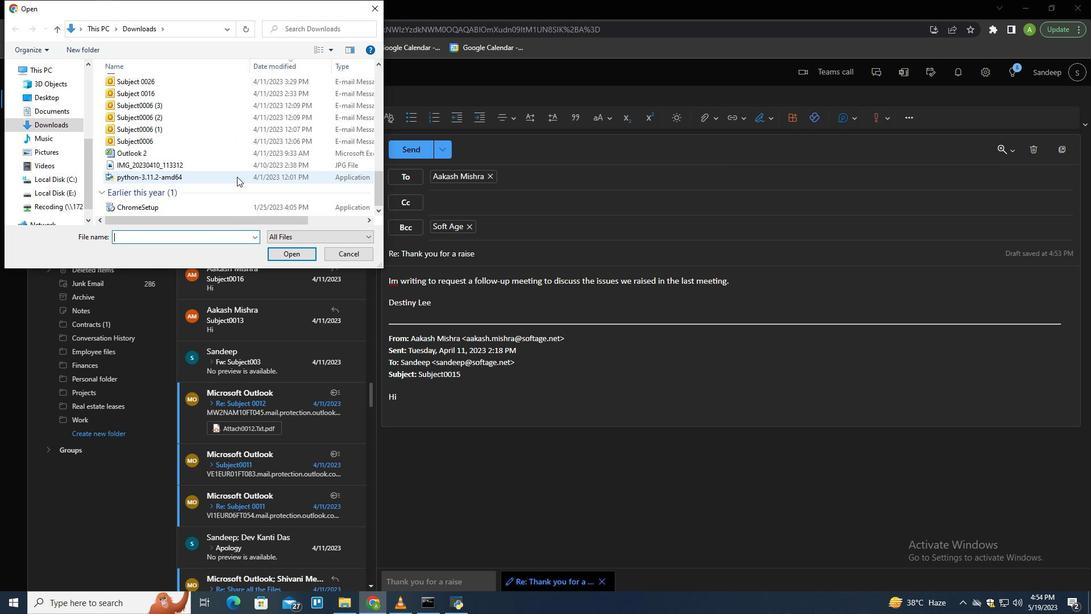 
Action: Mouse scrolled (237, 175) with delta (0, 0)
Screenshot: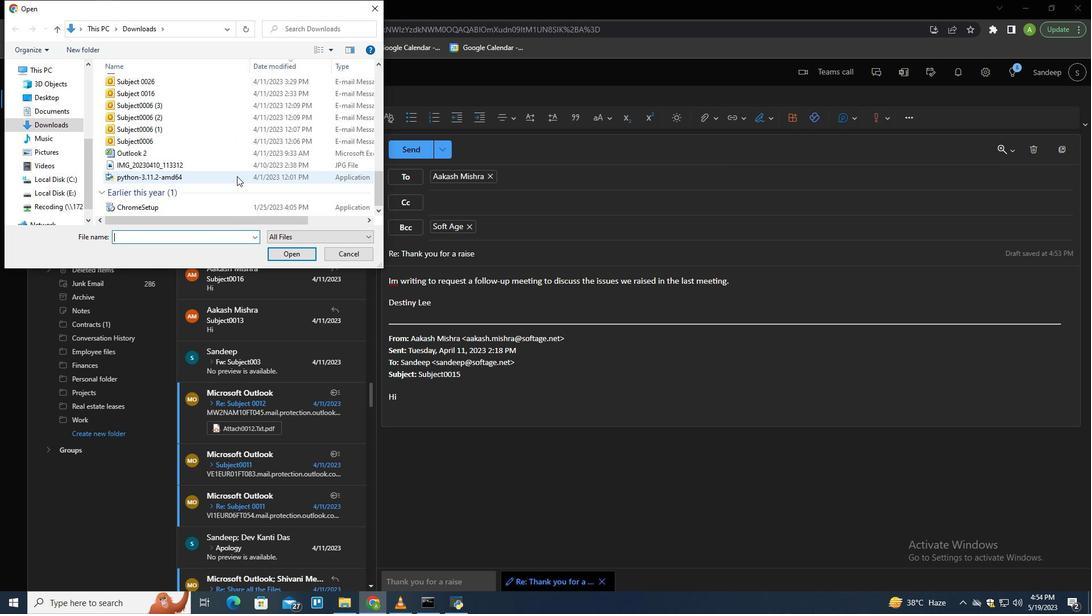 
Action: Mouse scrolled (237, 175) with delta (0, 0)
Screenshot: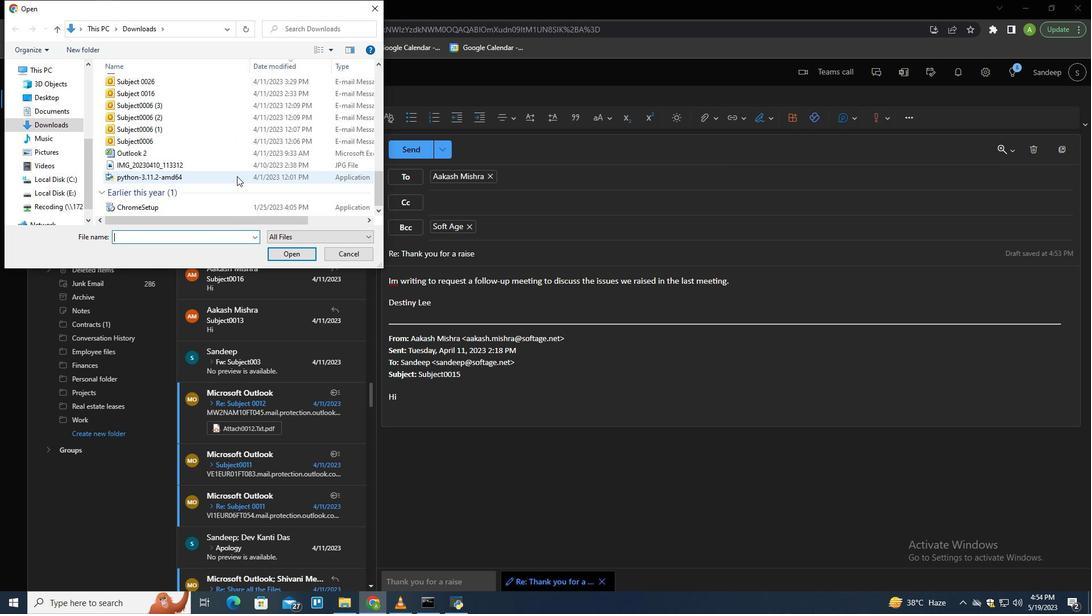
Action: Mouse moved to (238, 171)
Screenshot: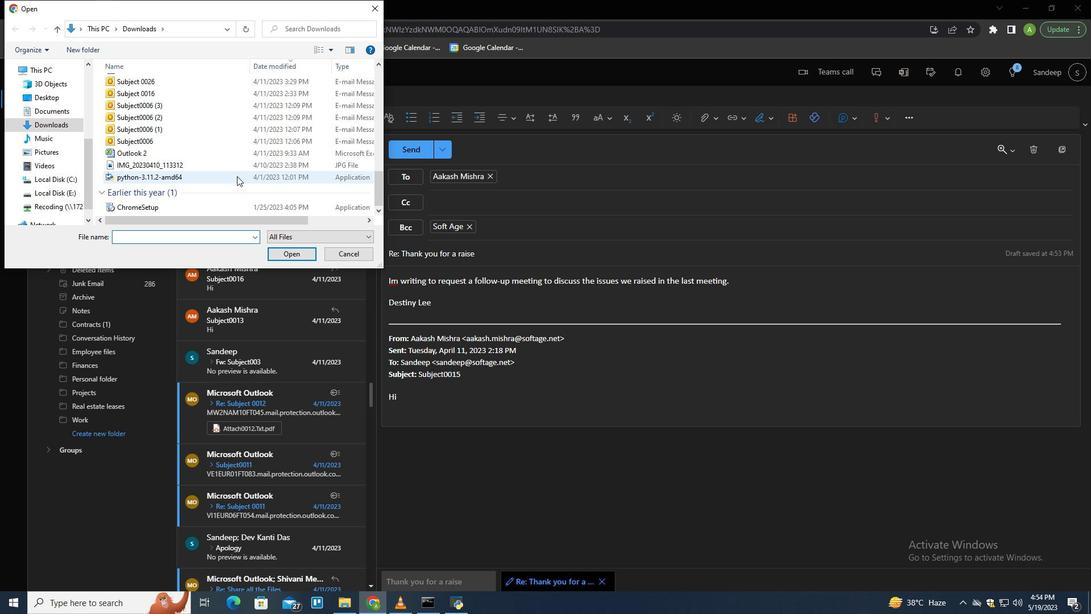 
Action: Mouse scrolled (238, 171) with delta (0, 0)
Screenshot: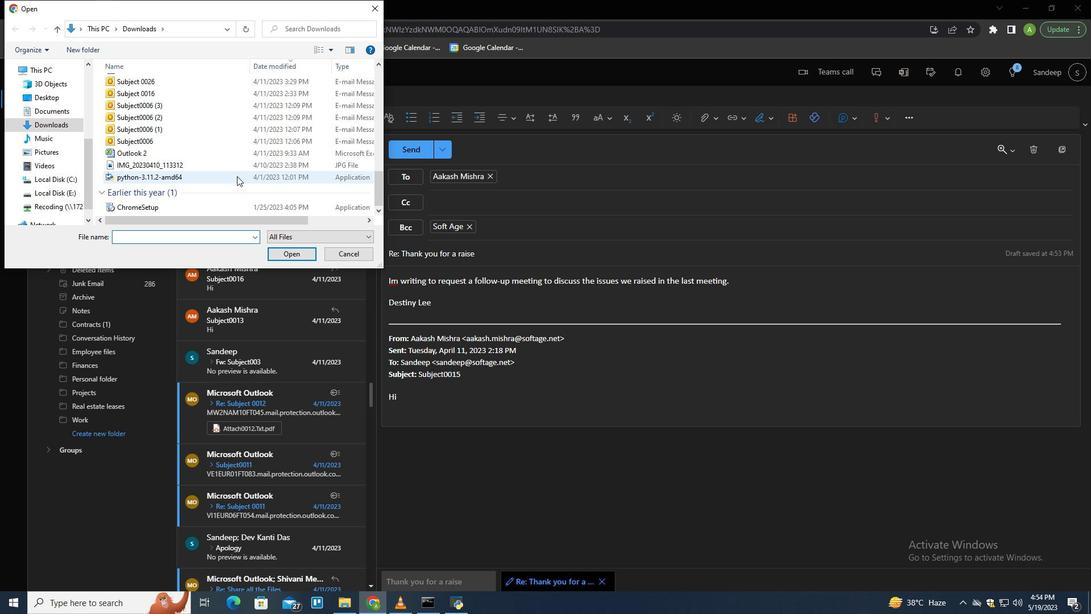 
Action: Mouse scrolled (238, 171) with delta (0, 0)
Screenshot: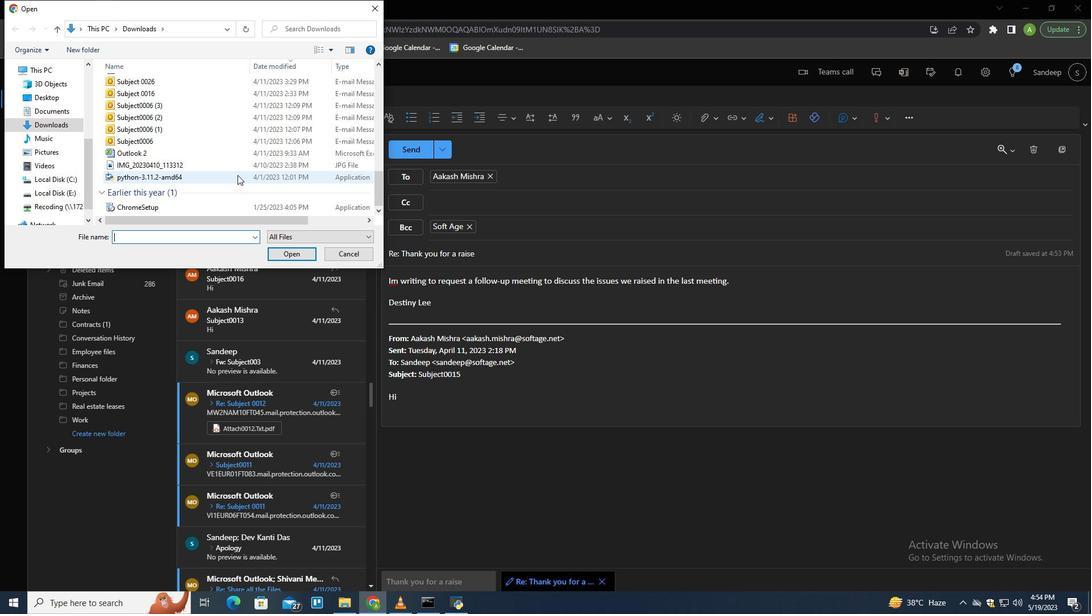 
Action: Mouse scrolled (238, 171) with delta (0, 0)
Screenshot: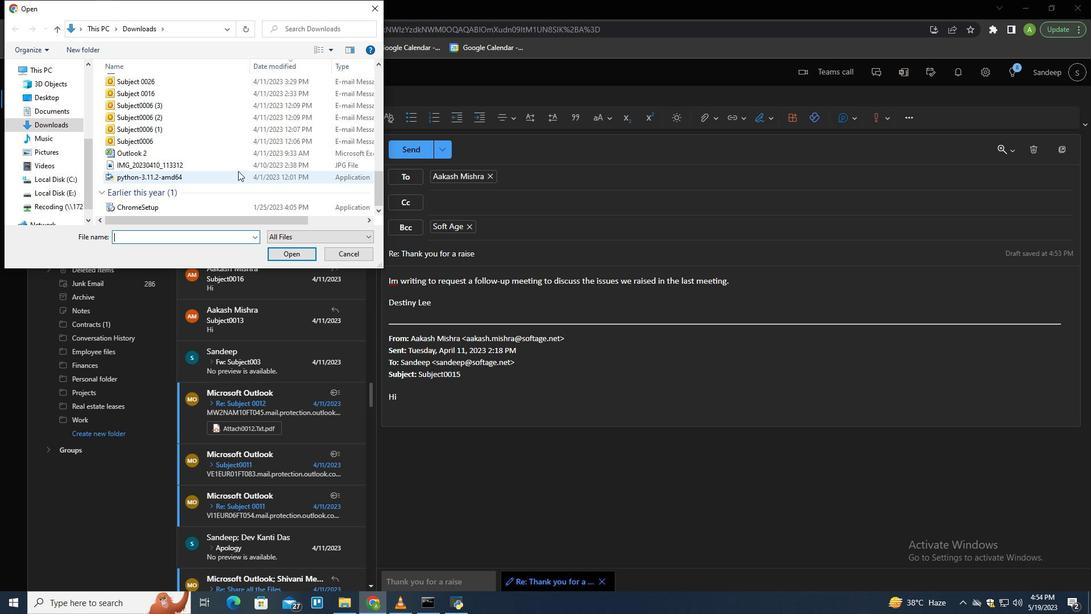 
Action: Mouse scrolled (238, 171) with delta (0, 0)
Screenshot: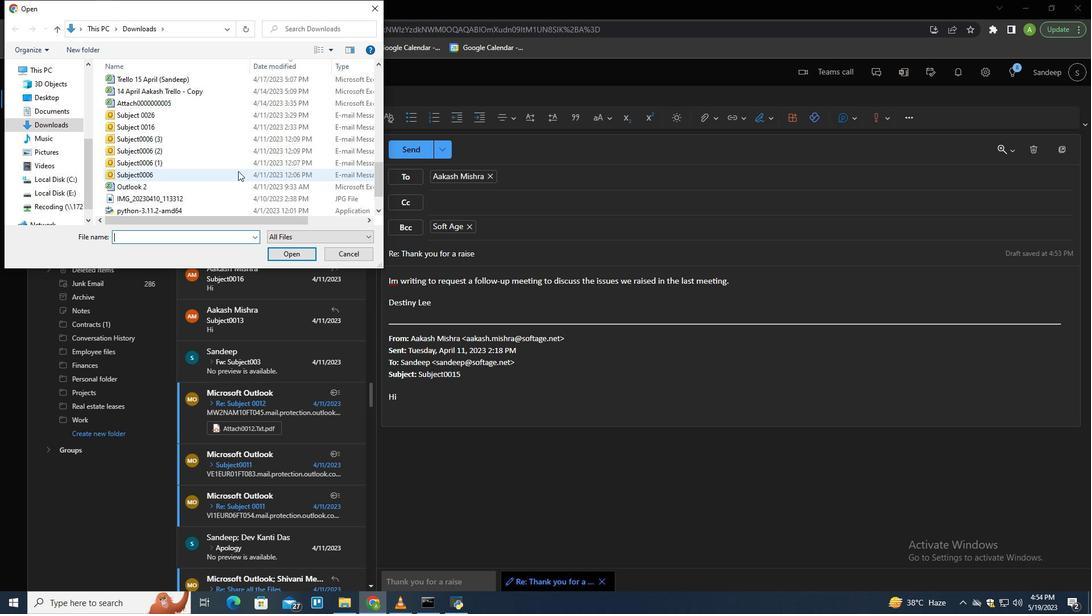 
Action: Mouse moved to (238, 166)
Screenshot: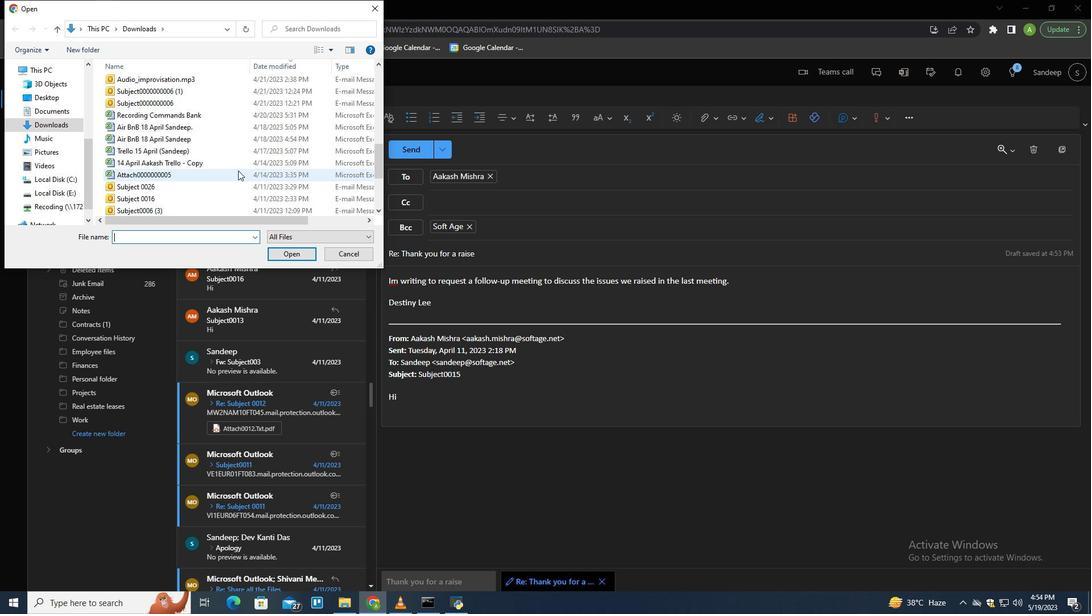 
Action: Mouse scrolled (238, 167) with delta (0, 0)
Screenshot: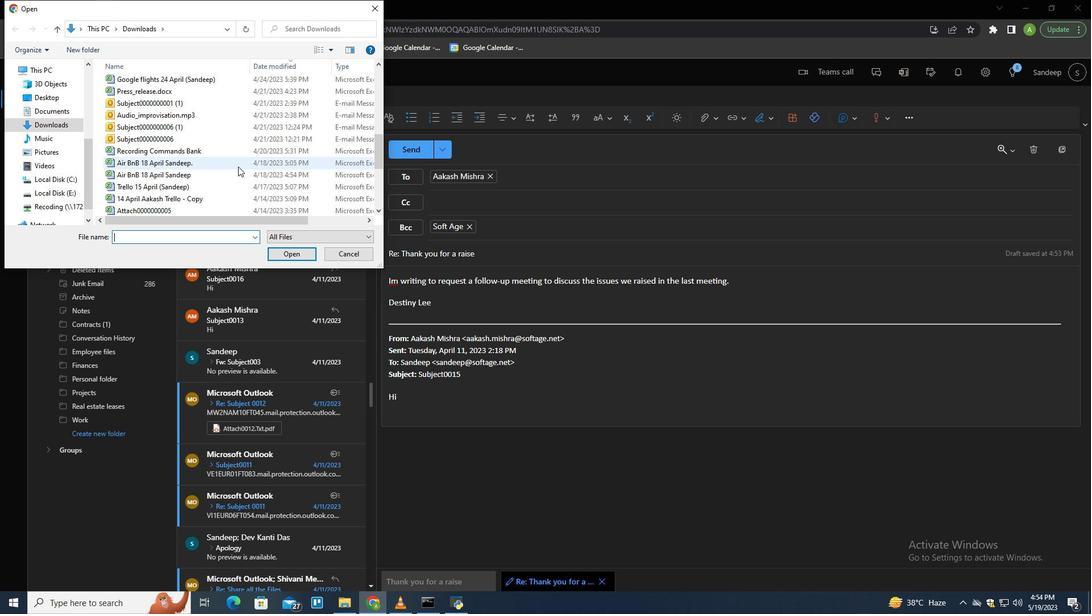
Action: Mouse scrolled (238, 167) with delta (0, 0)
Screenshot: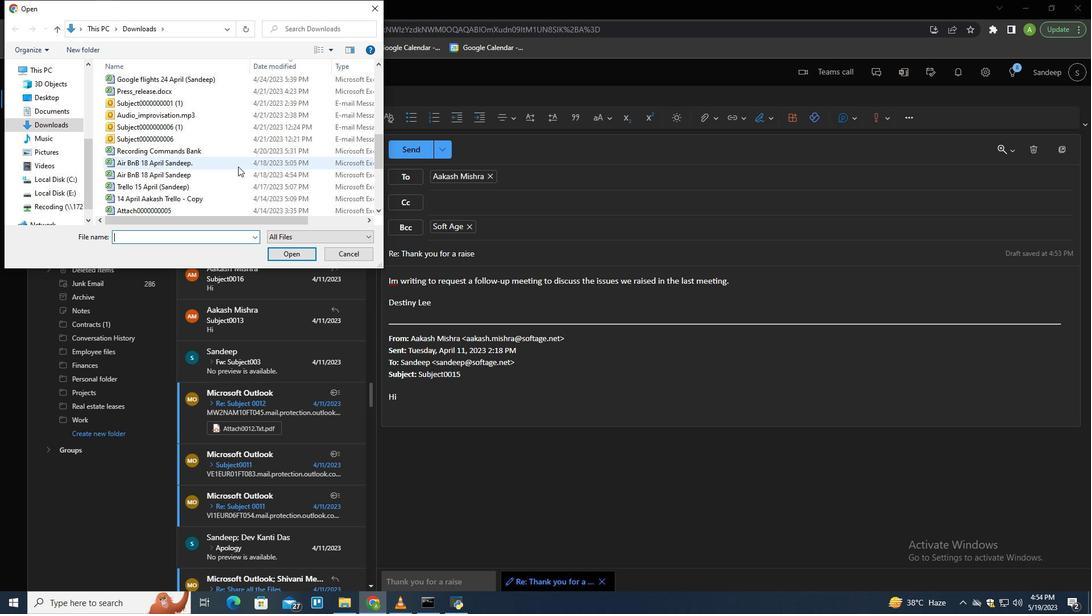 
Action: Mouse scrolled (238, 167) with delta (0, 0)
Screenshot: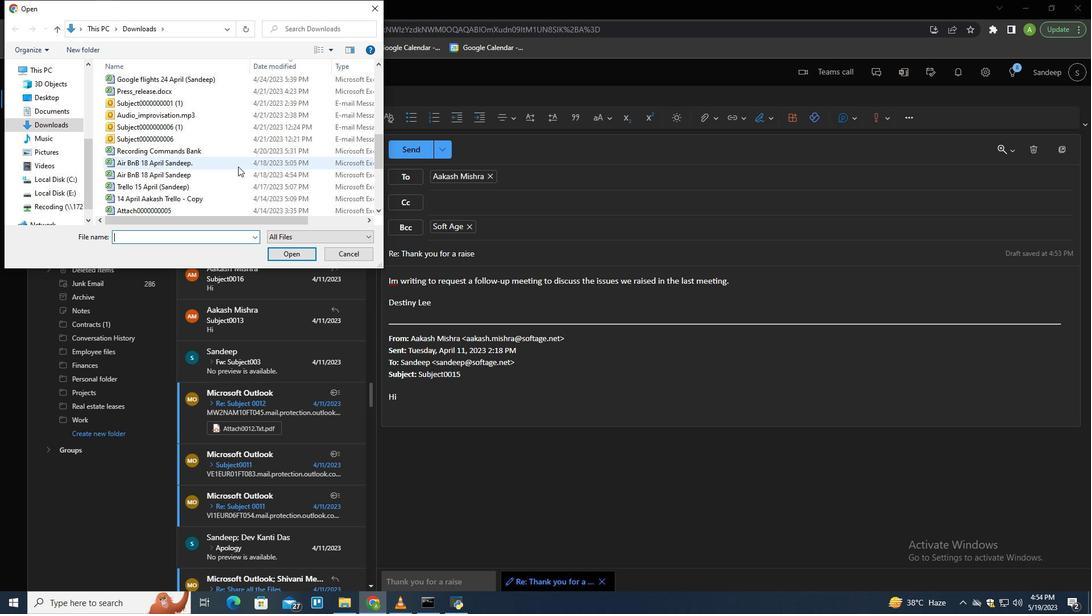 
Action: Mouse scrolled (238, 167) with delta (0, 0)
Screenshot: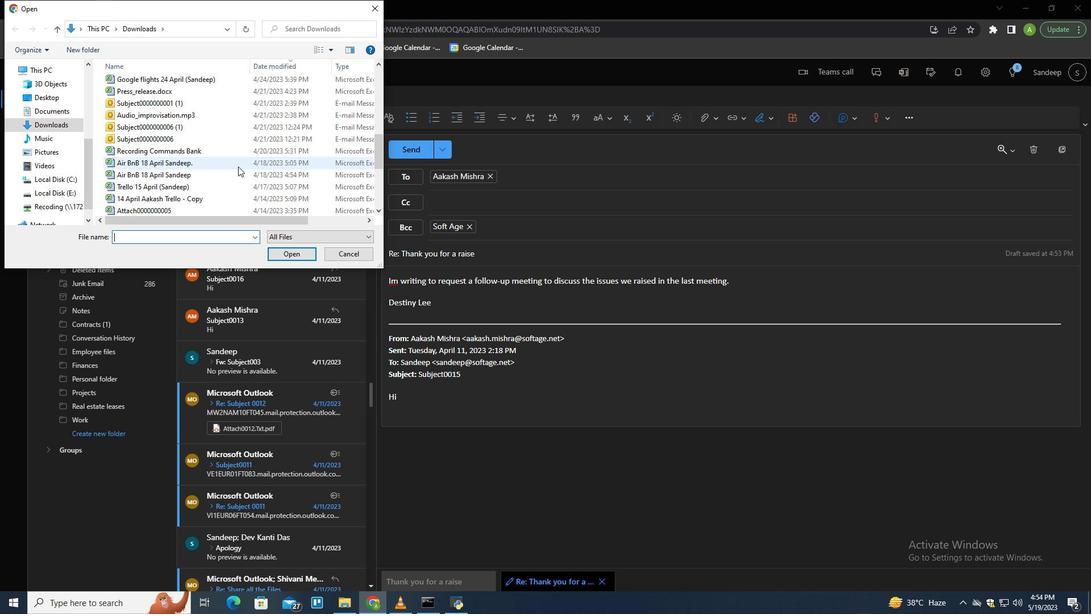
Action: Mouse scrolled (238, 167) with delta (0, 0)
Screenshot: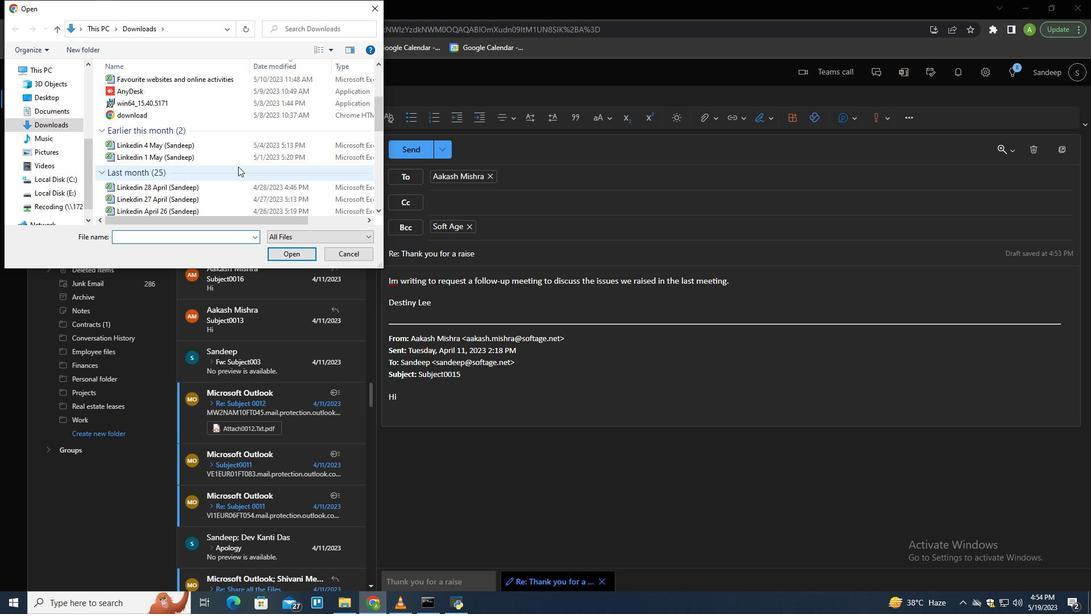 
Action: Mouse scrolled (238, 167) with delta (0, 0)
Screenshot: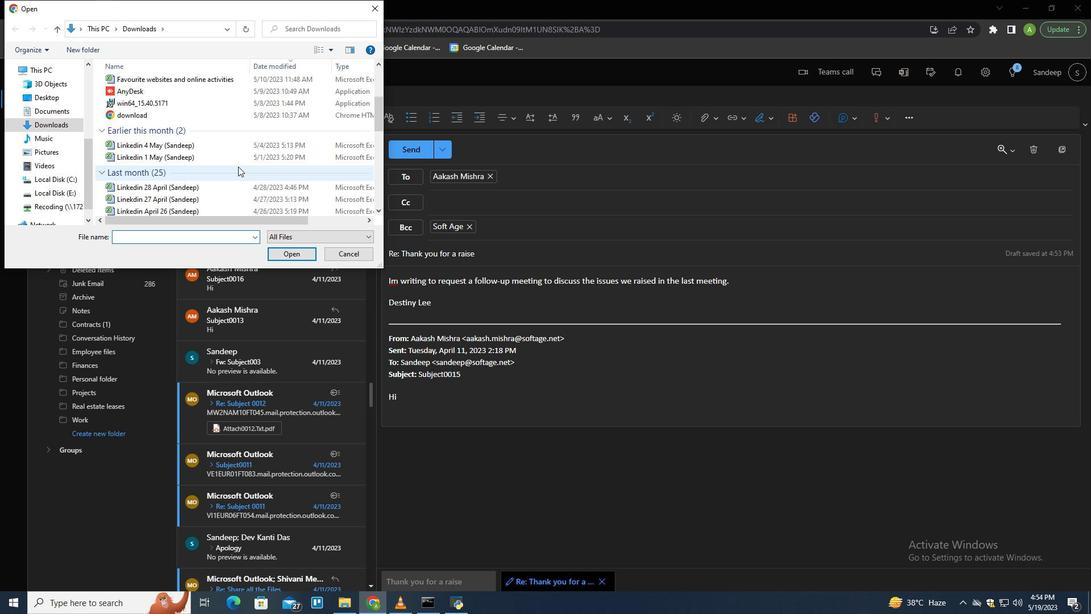 
Action: Mouse scrolled (238, 167) with delta (0, 0)
Screenshot: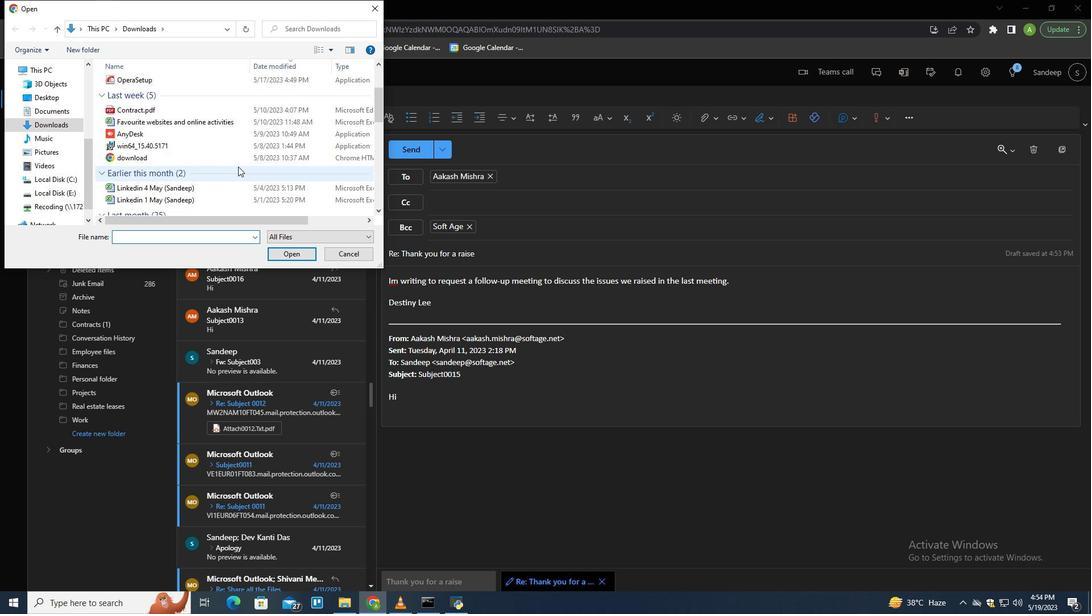 
Action: Mouse scrolled (238, 167) with delta (0, 0)
Screenshot: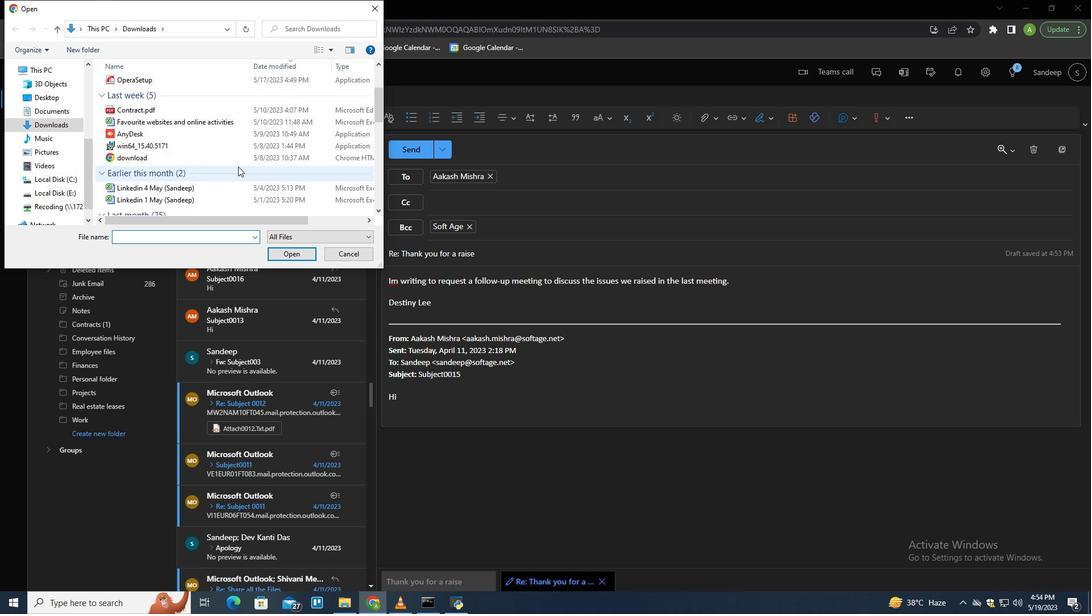 
Action: Mouse scrolled (238, 167) with delta (0, 0)
Screenshot: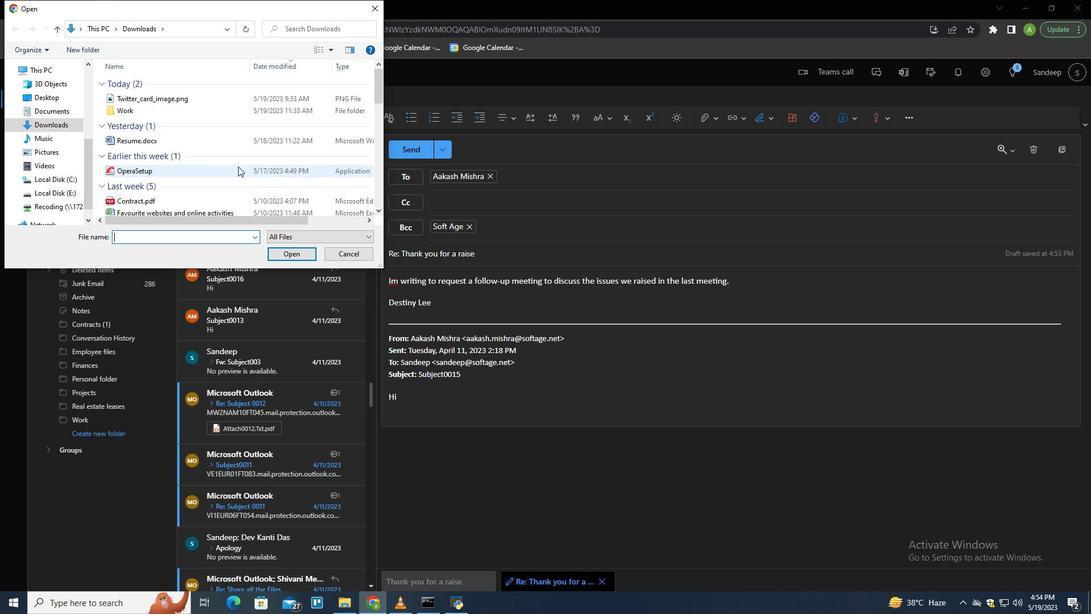
Action: Mouse moved to (220, 145)
Screenshot: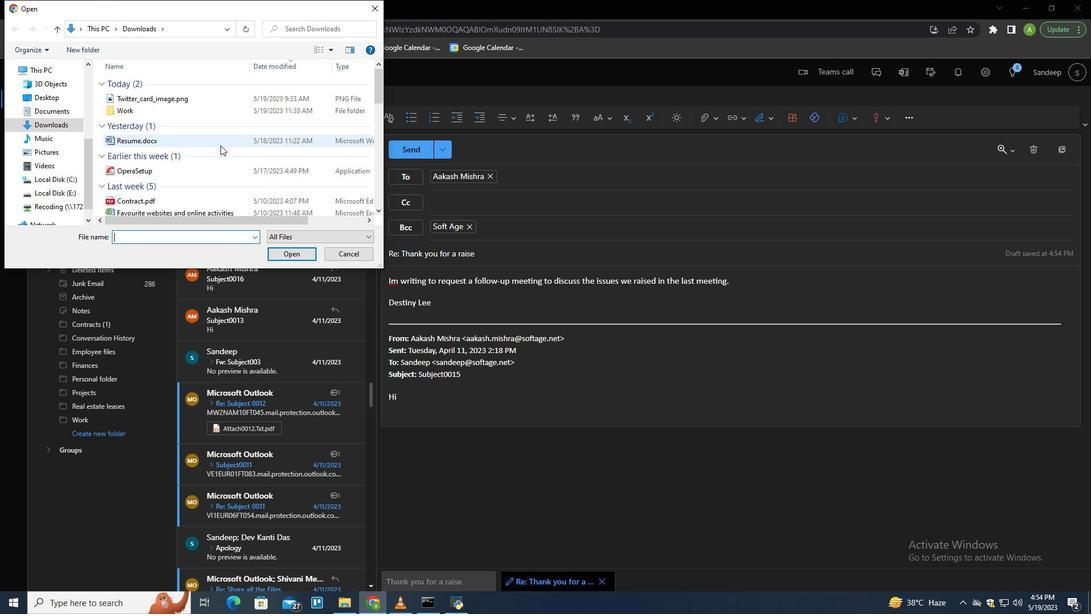 
Action: Mouse pressed left at (220, 145)
Screenshot: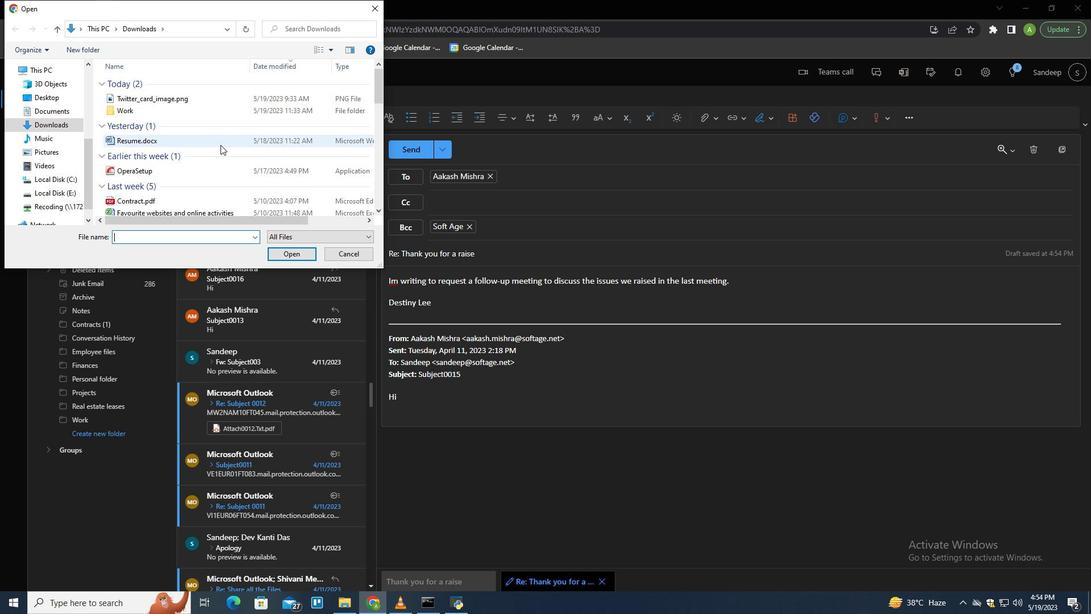
Action: Key pressed <Key.f2><Key.shift>Feasibility<Key.shift>_rport<Key.backspace><Key.backspace><Key.backspace><Key.backspace><Key.backspace>report.docx
Screenshot: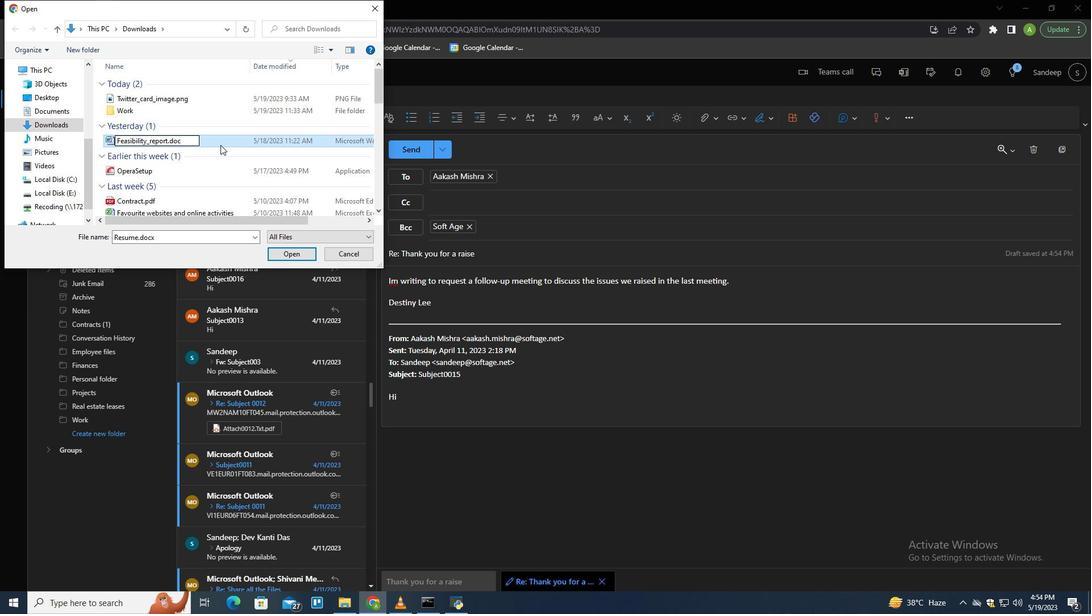 
Action: Mouse moved to (220, 142)
Screenshot: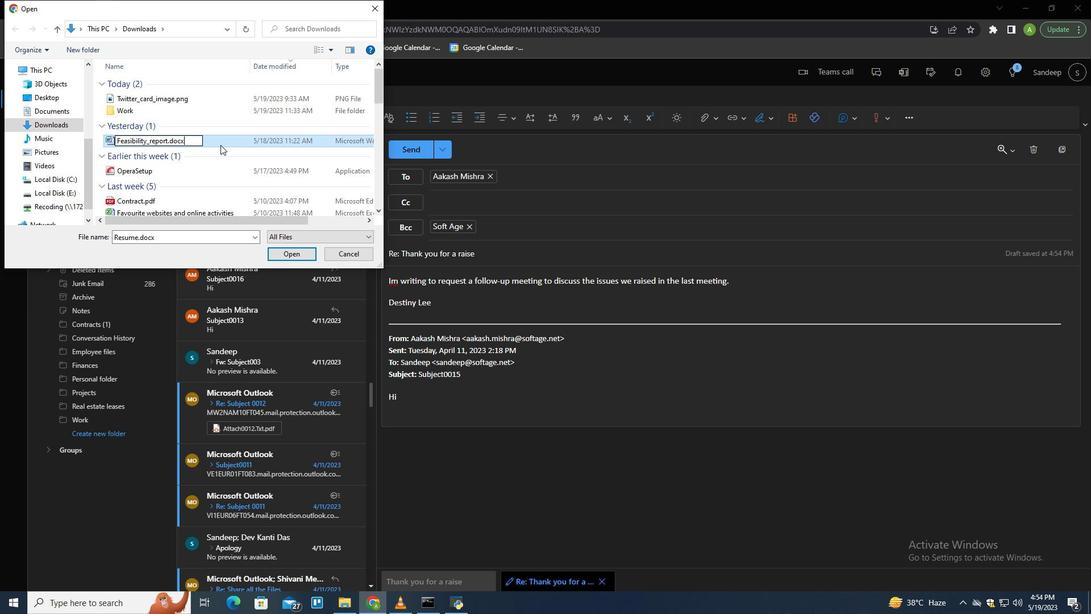 
Action: Mouse pressed left at (220, 142)
Screenshot: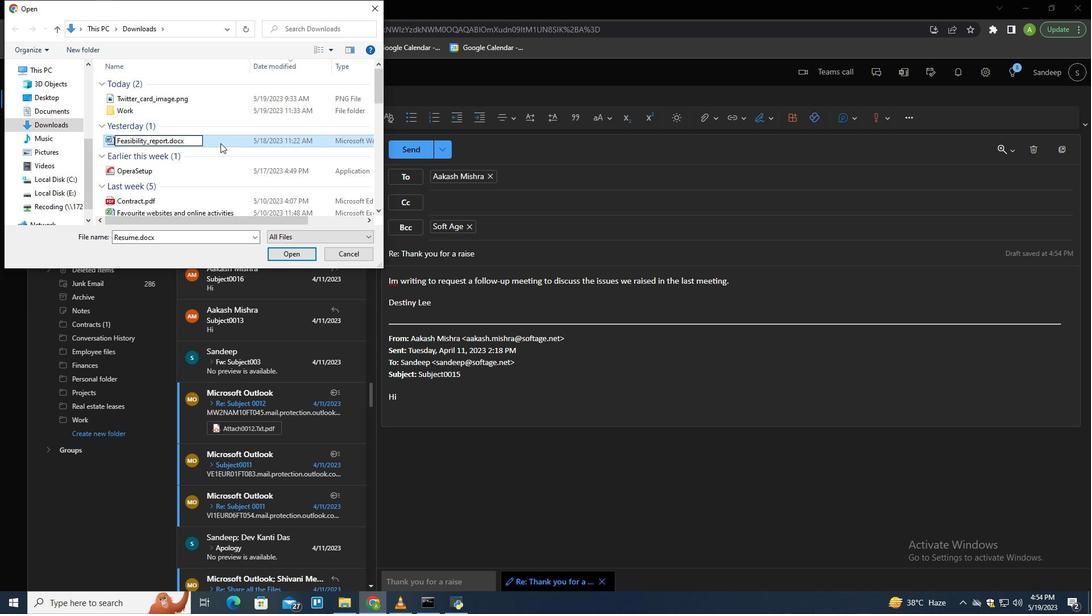 
Action: Mouse moved to (297, 254)
Screenshot: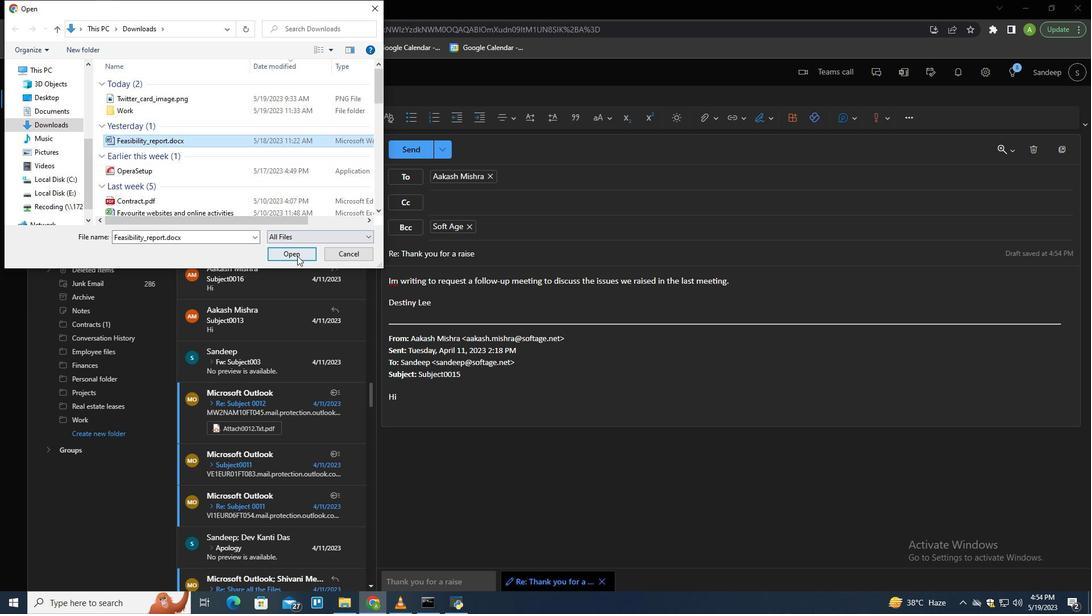 
Action: Mouse pressed left at (297, 254)
Screenshot: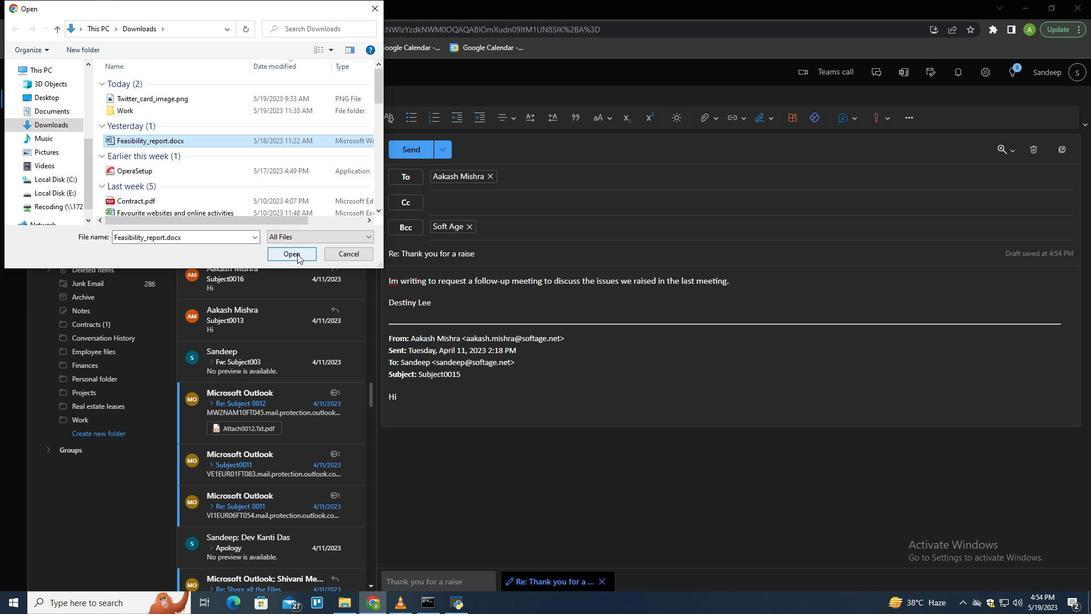 
Action: Mouse moved to (680, 353)
Screenshot: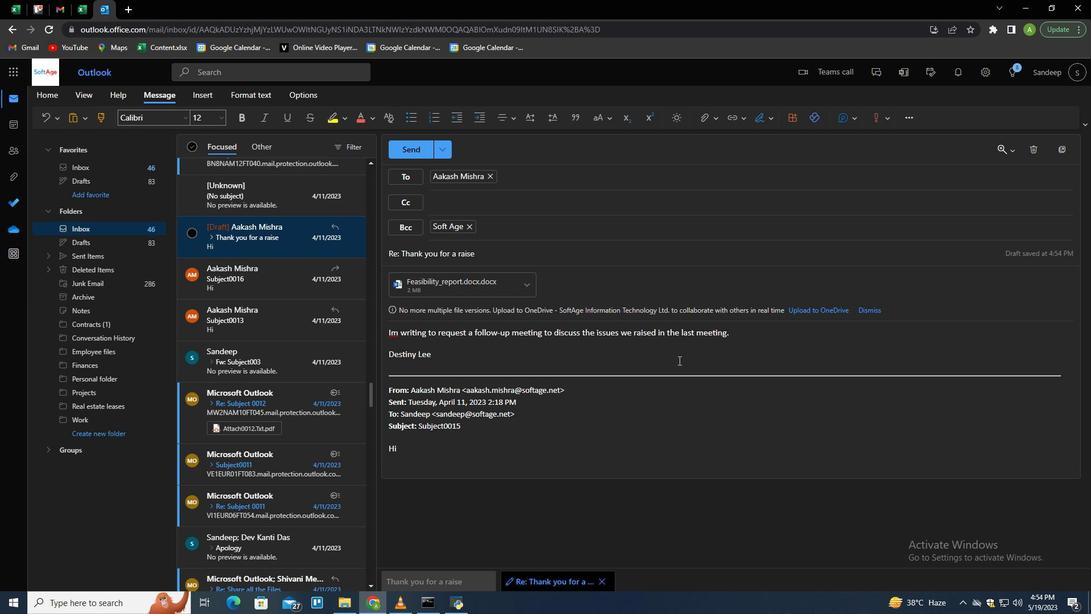 
Action: Mouse pressed left at (680, 353)
Screenshot: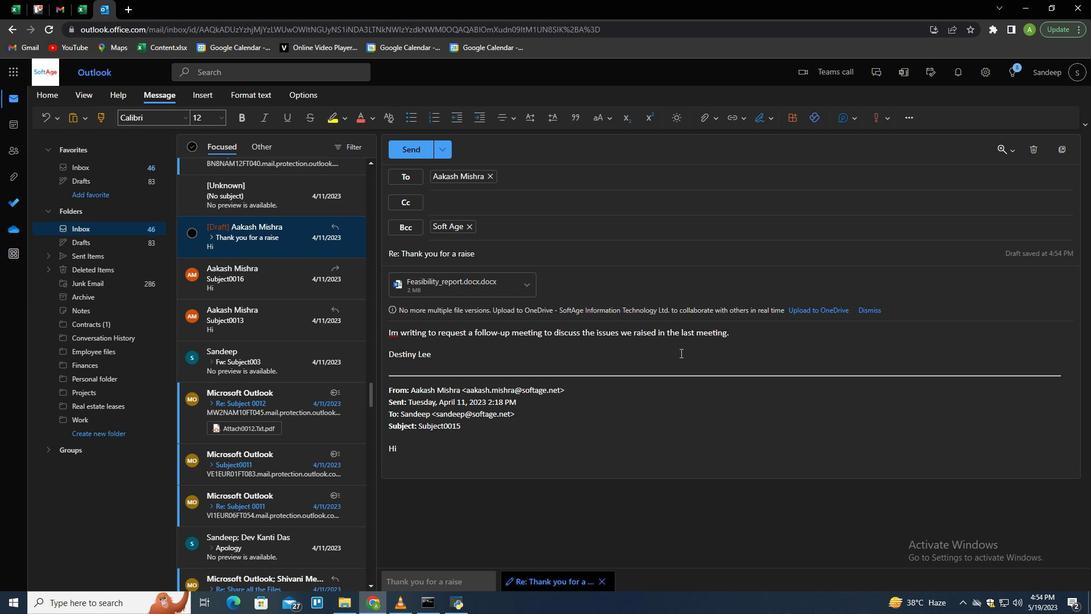 
Action: Key pressed <Key.enter>
Screenshot: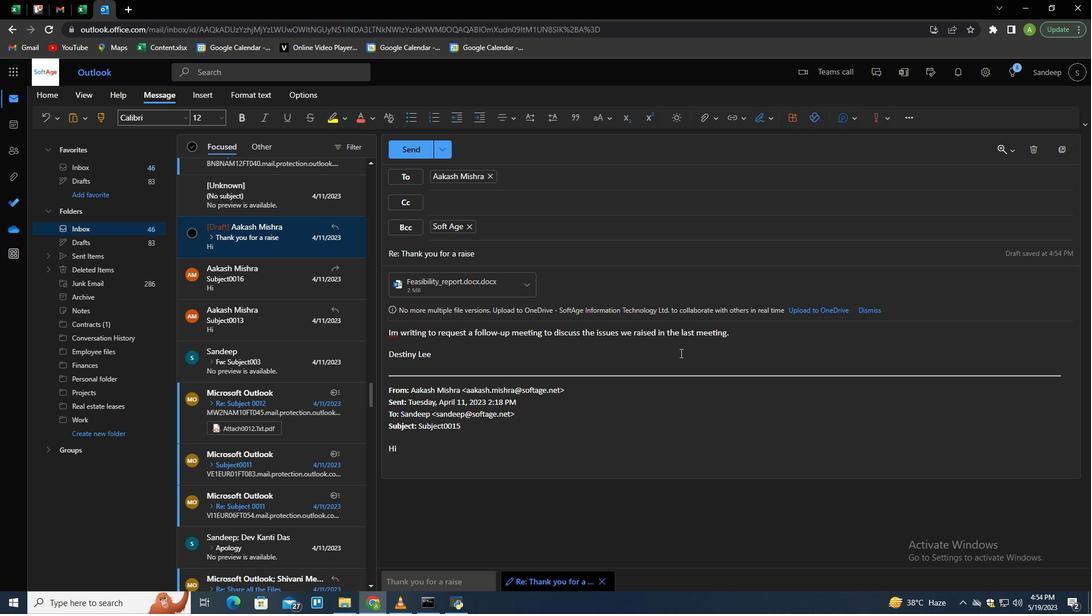 
